 Task: Search one way flight ticket for 2 adults, 2 children, 2 infants in seat in first from Kearney: Kearney Regional Airport (was Kearney Municipal) to Rockford: Chicago Rockford International Airport(was Northwest Chicagoland Regional Airport At Rockford) on 5-1-2023. Choice of flights is American. Number of bags: 1 checked bag. Price is upto 71000. Outbound departure time preference is 11:15.
Action: Mouse moved to (225, 223)
Screenshot: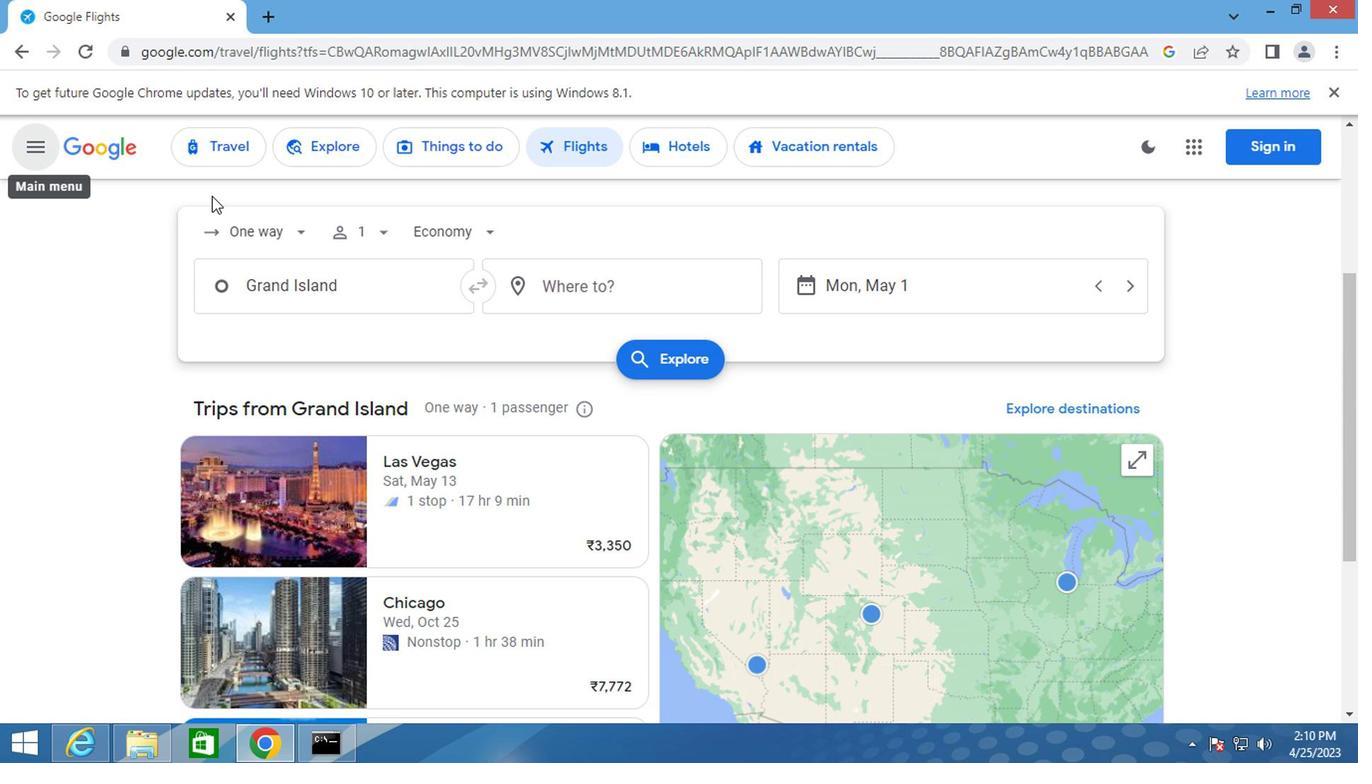 
Action: Mouse pressed left at (225, 223)
Screenshot: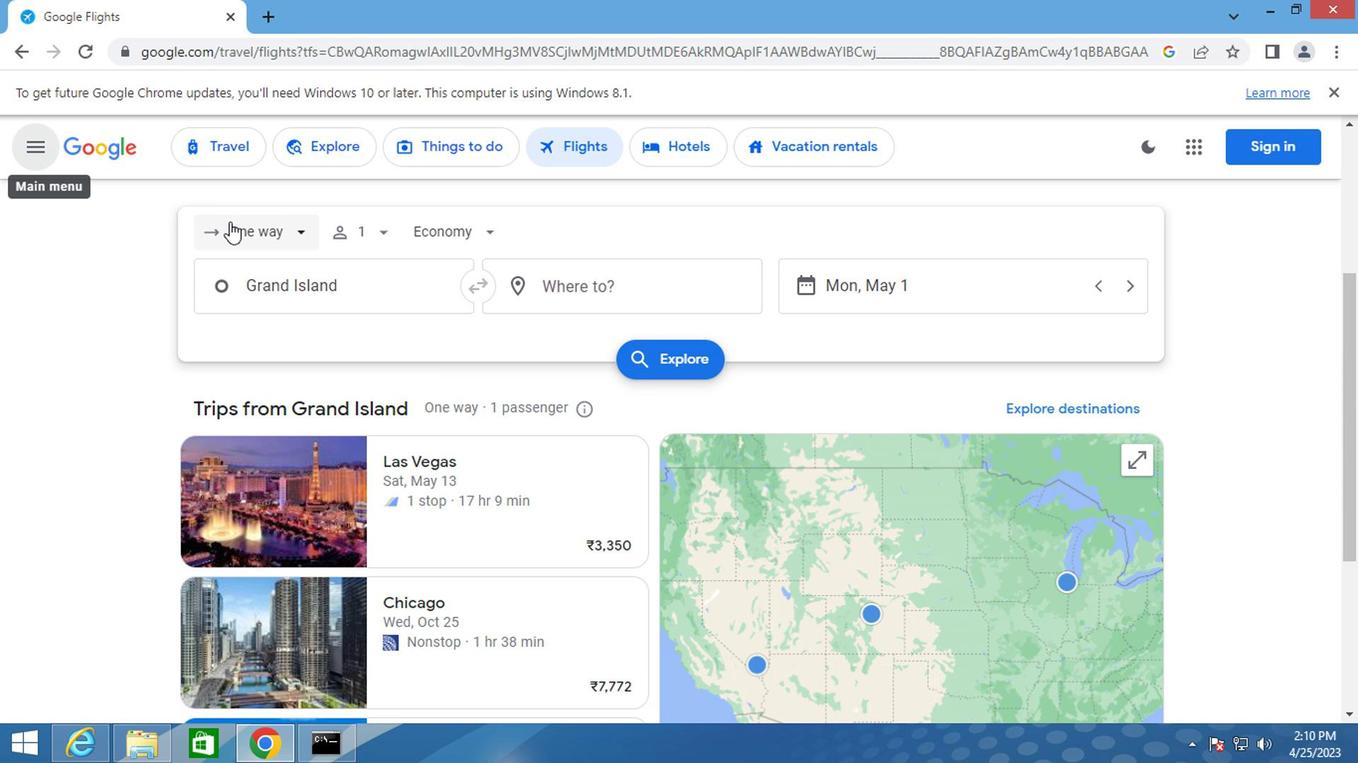 
Action: Mouse moved to (253, 341)
Screenshot: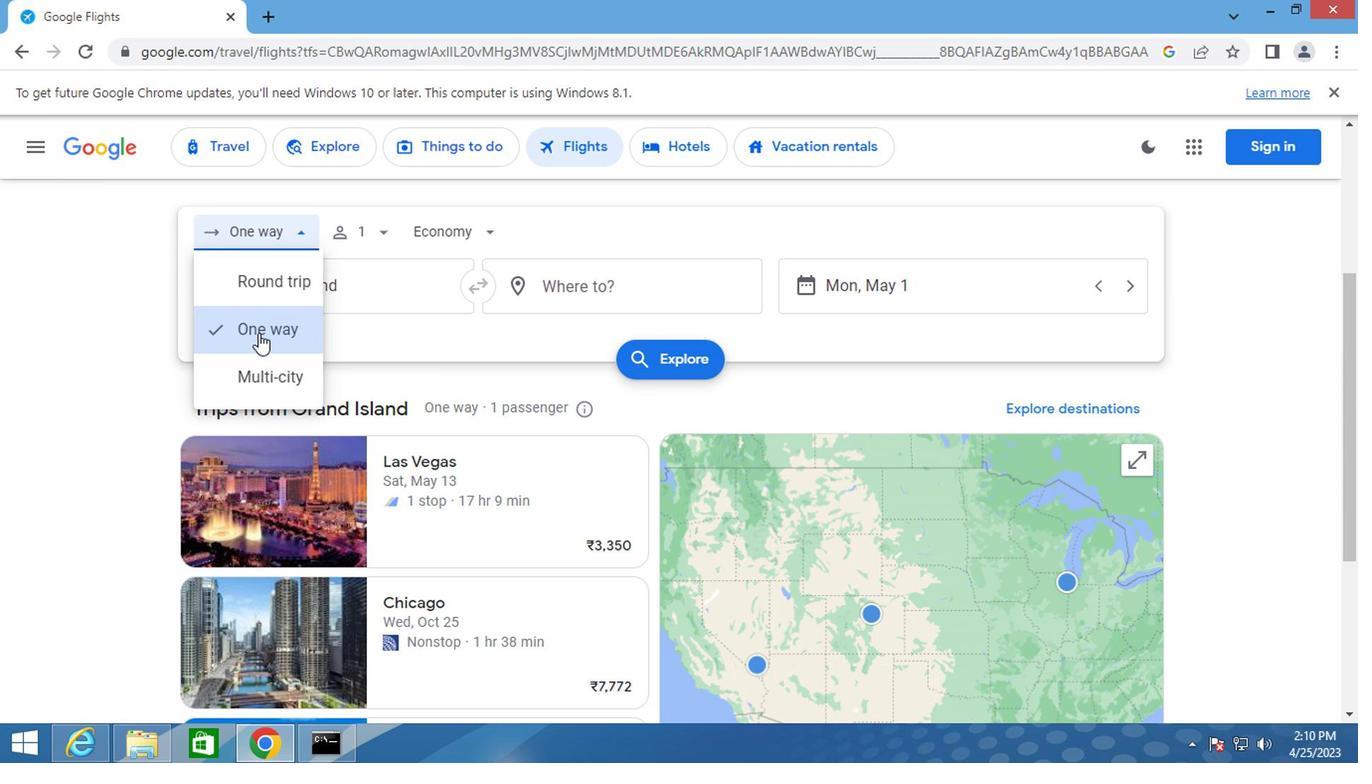 
Action: Mouse pressed left at (253, 341)
Screenshot: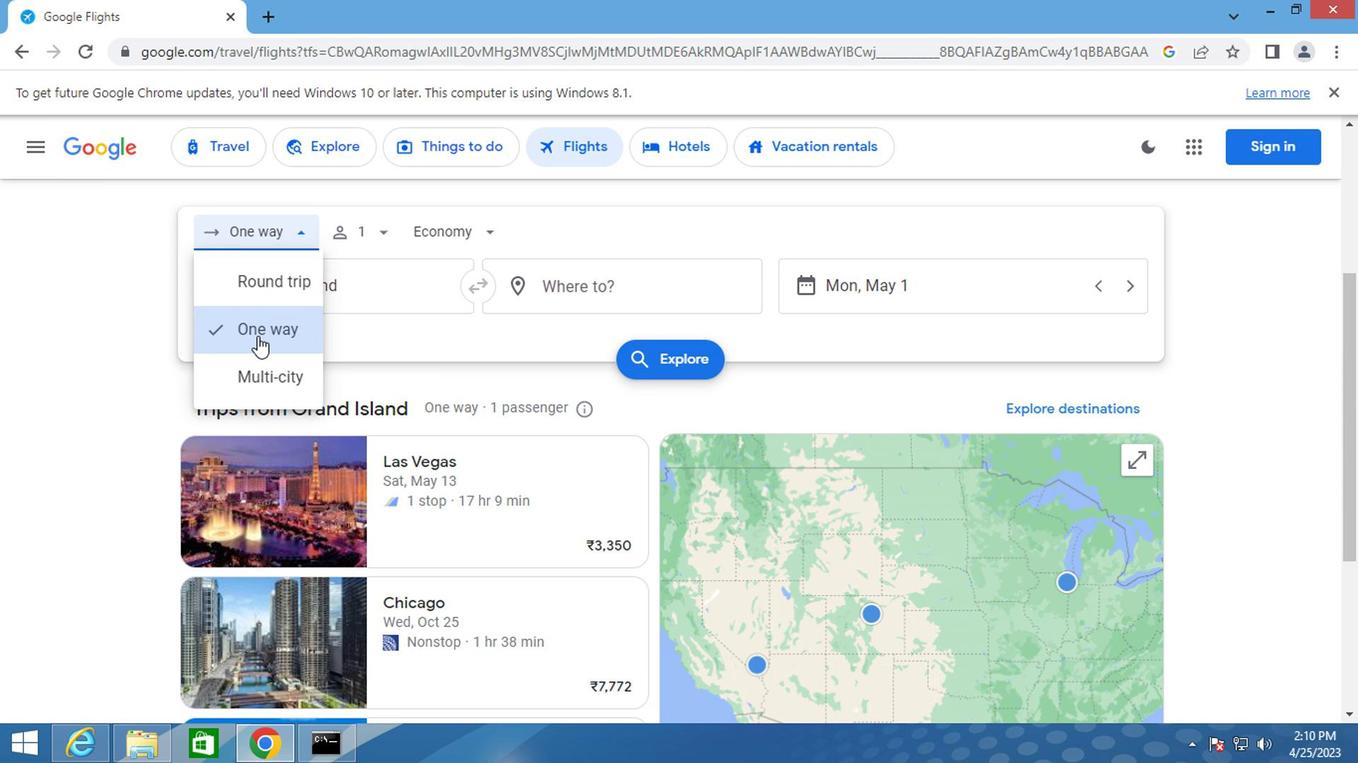 
Action: Mouse moved to (381, 231)
Screenshot: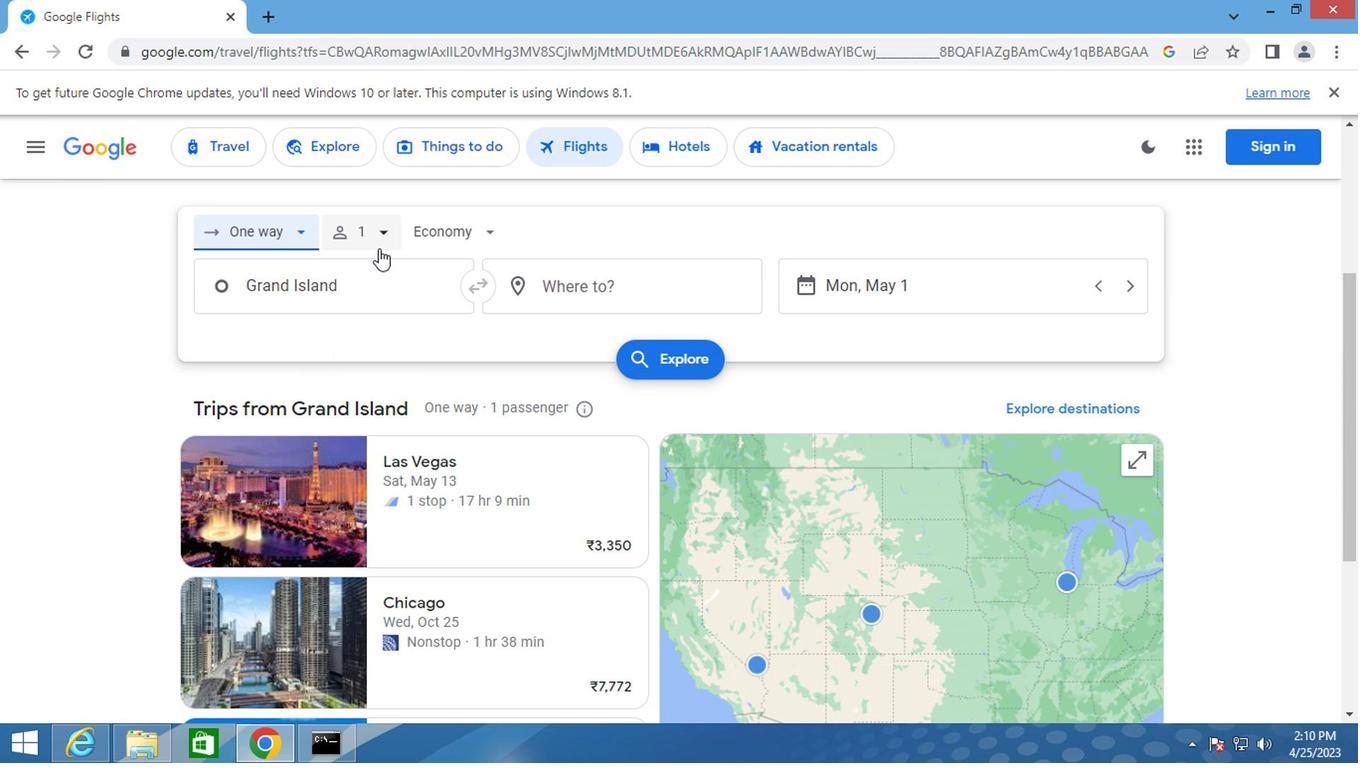 
Action: Mouse pressed left at (381, 231)
Screenshot: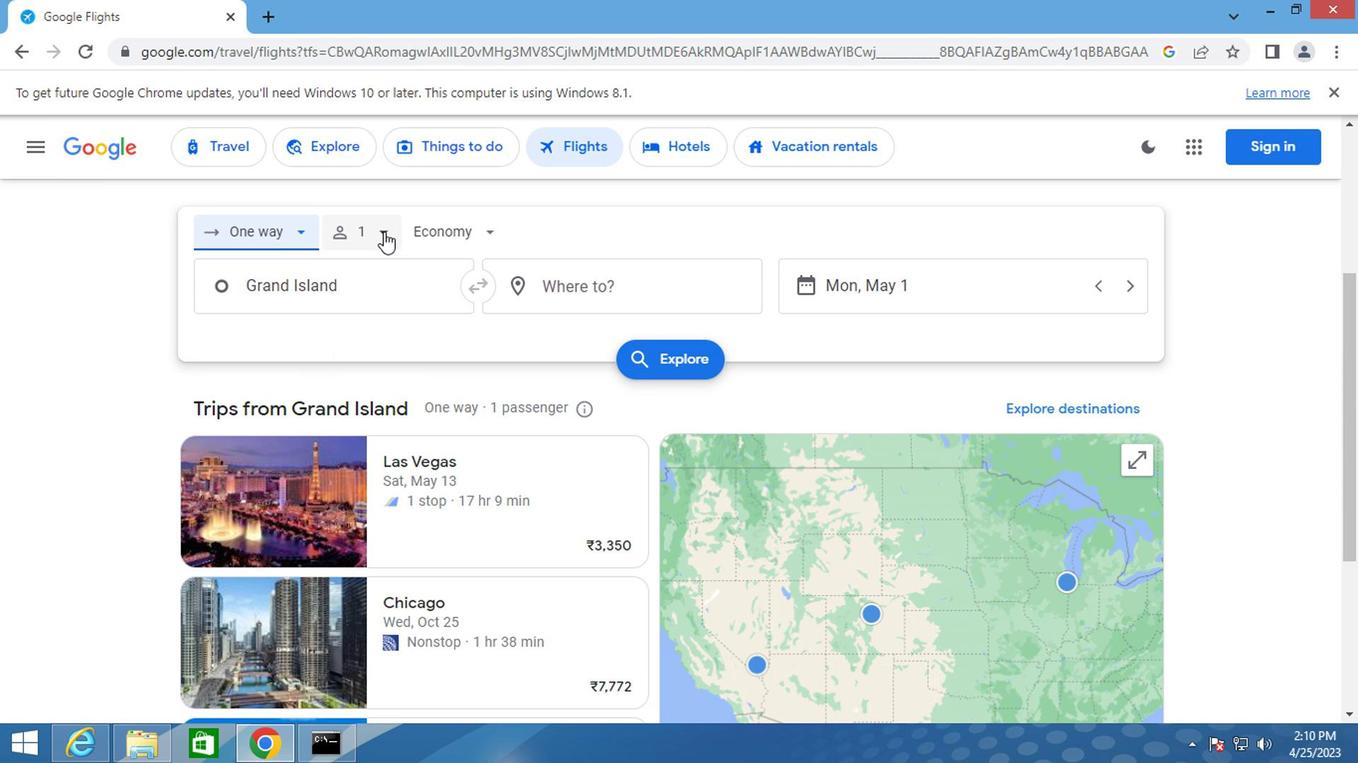 
Action: Mouse moved to (529, 290)
Screenshot: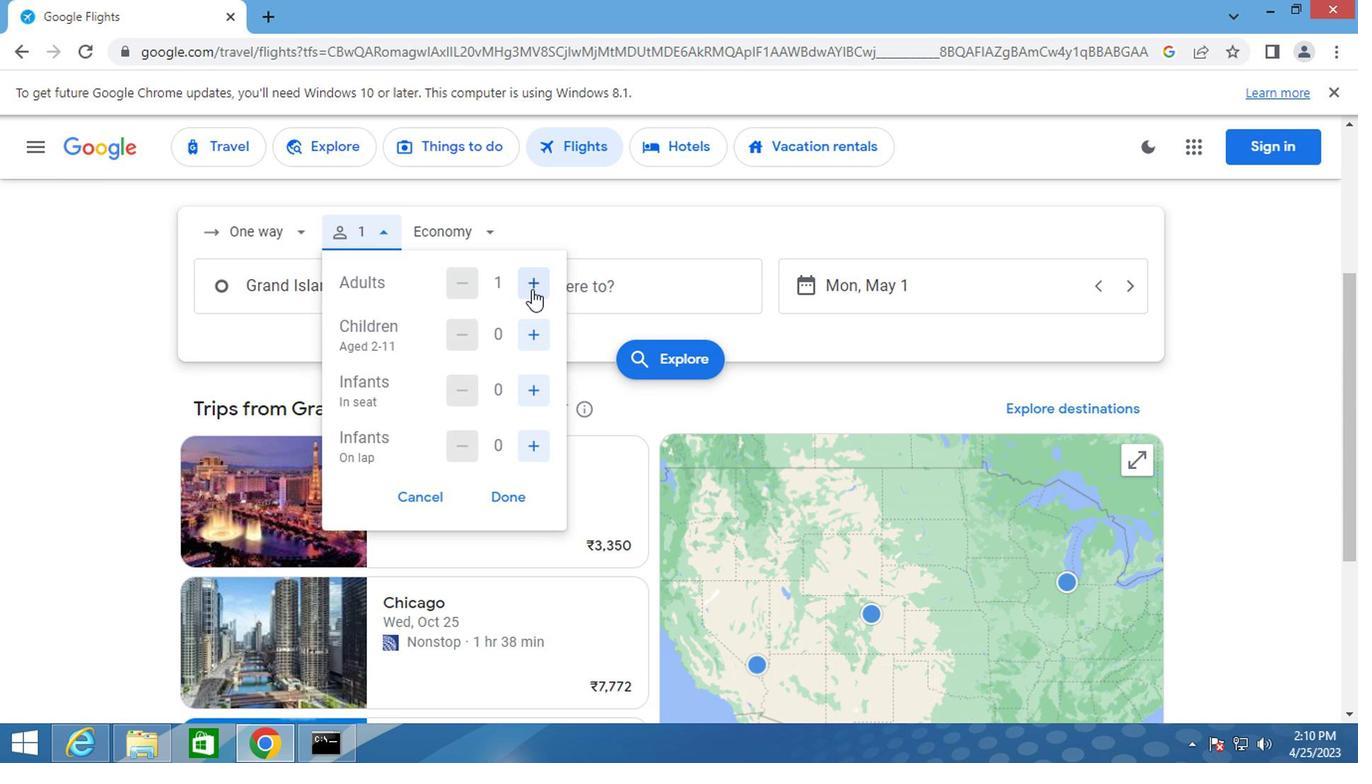 
Action: Mouse pressed left at (529, 290)
Screenshot: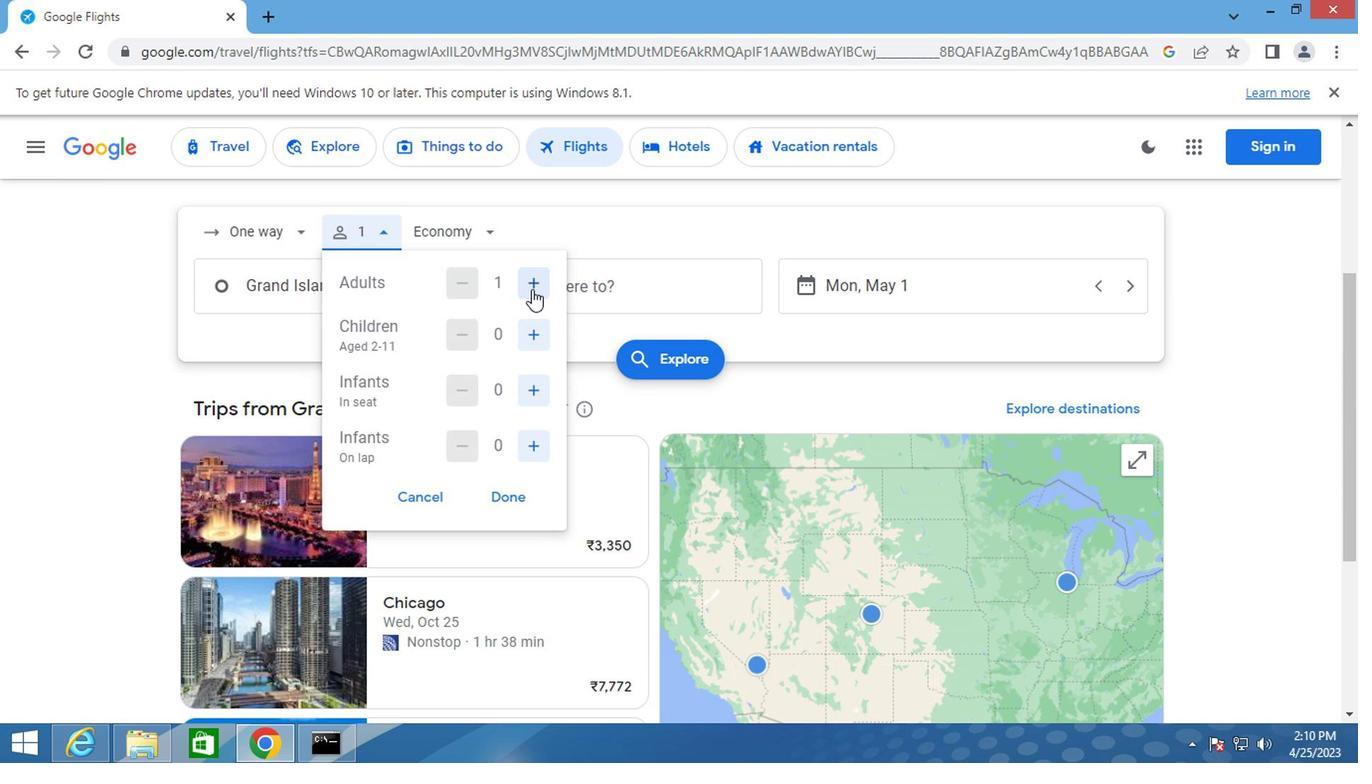 
Action: Mouse moved to (529, 334)
Screenshot: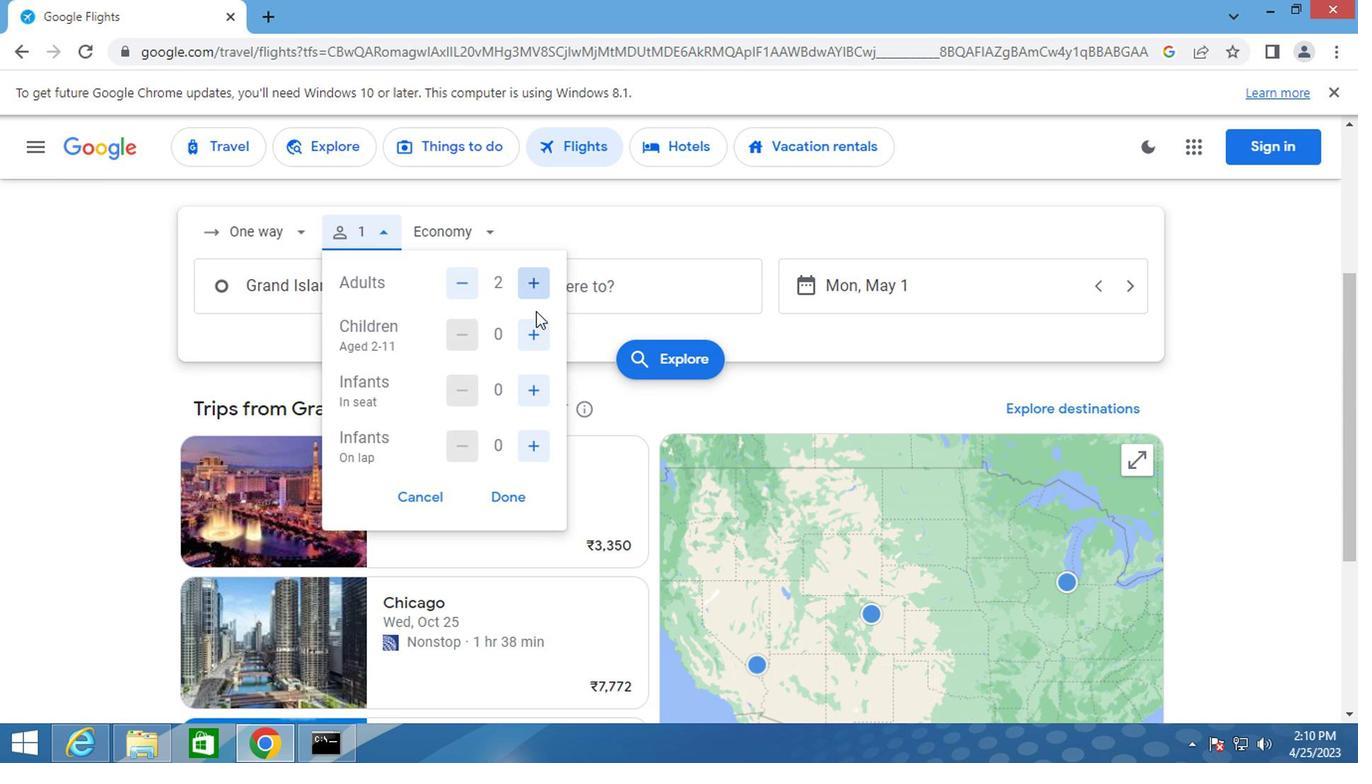 
Action: Mouse pressed left at (529, 334)
Screenshot: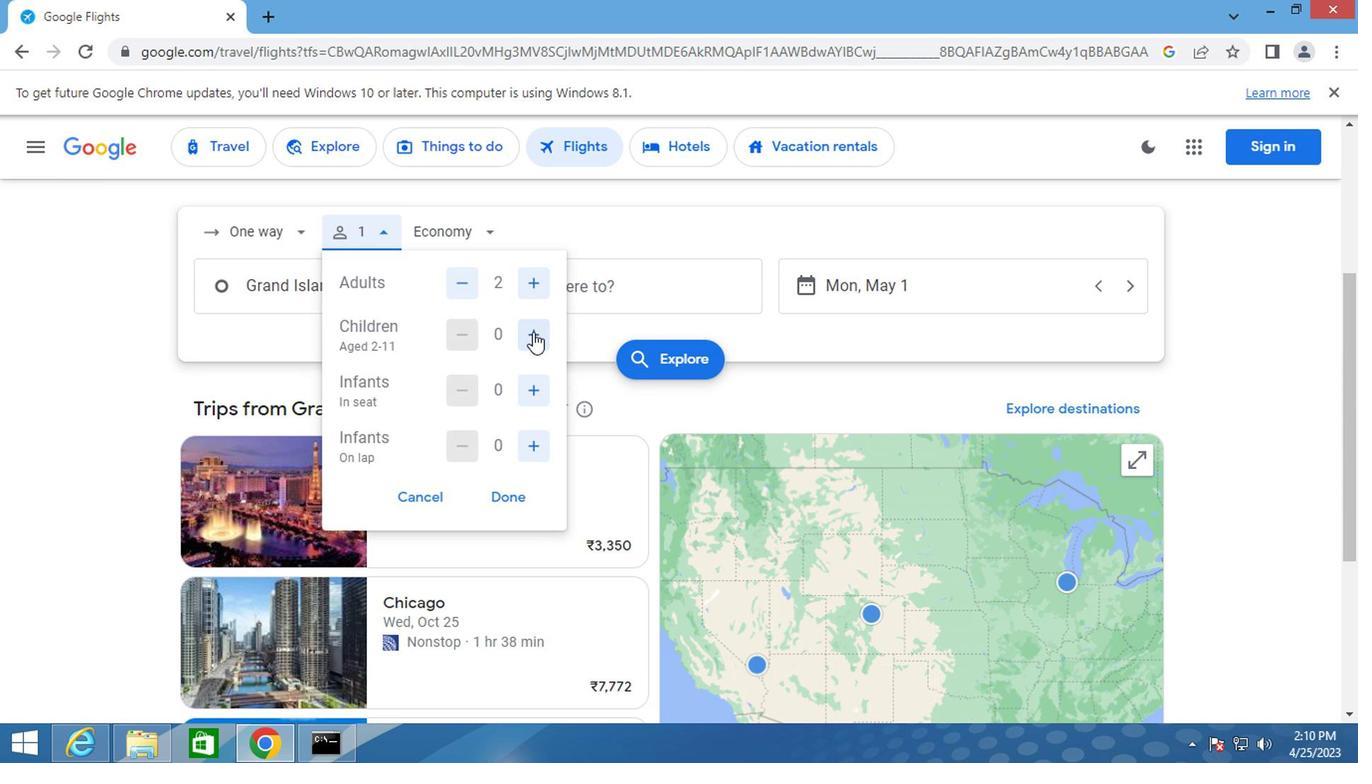 
Action: Mouse pressed left at (529, 334)
Screenshot: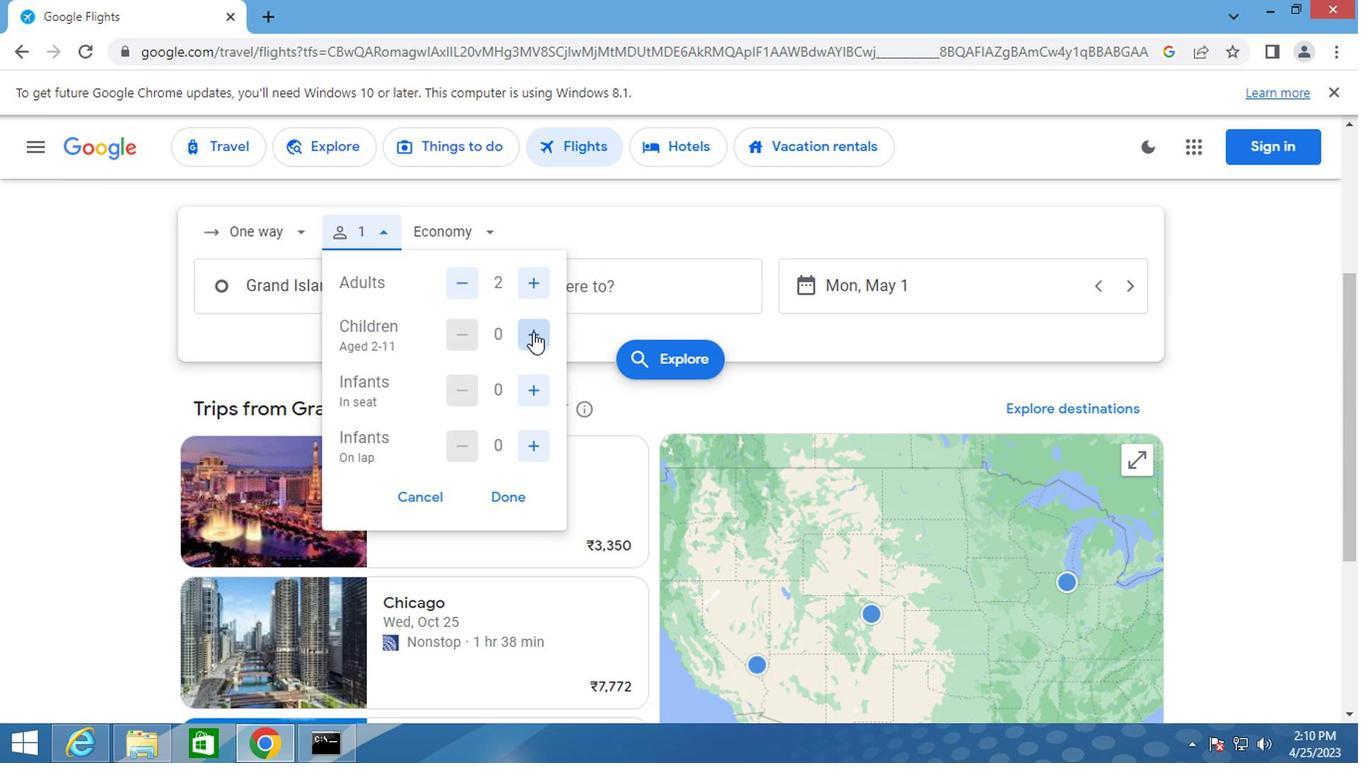 
Action: Mouse moved to (523, 391)
Screenshot: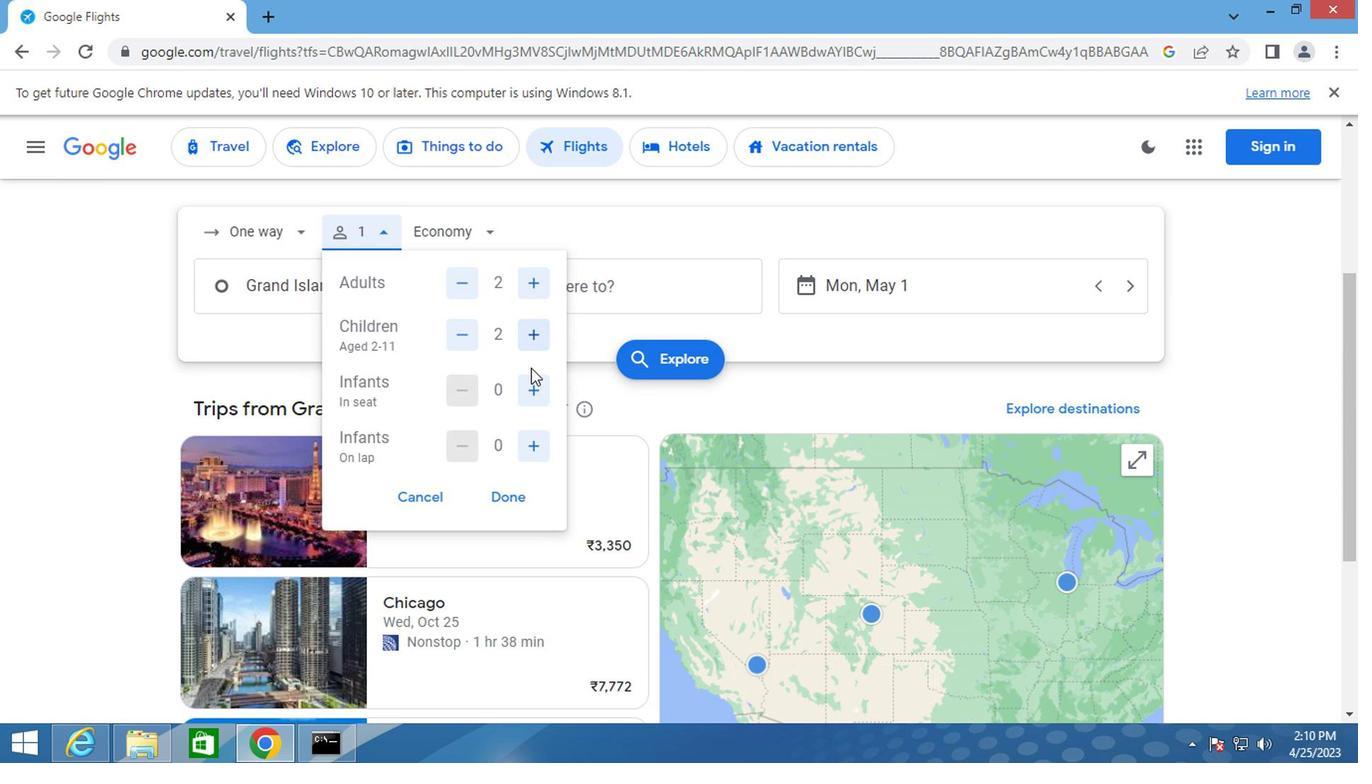 
Action: Mouse pressed left at (523, 391)
Screenshot: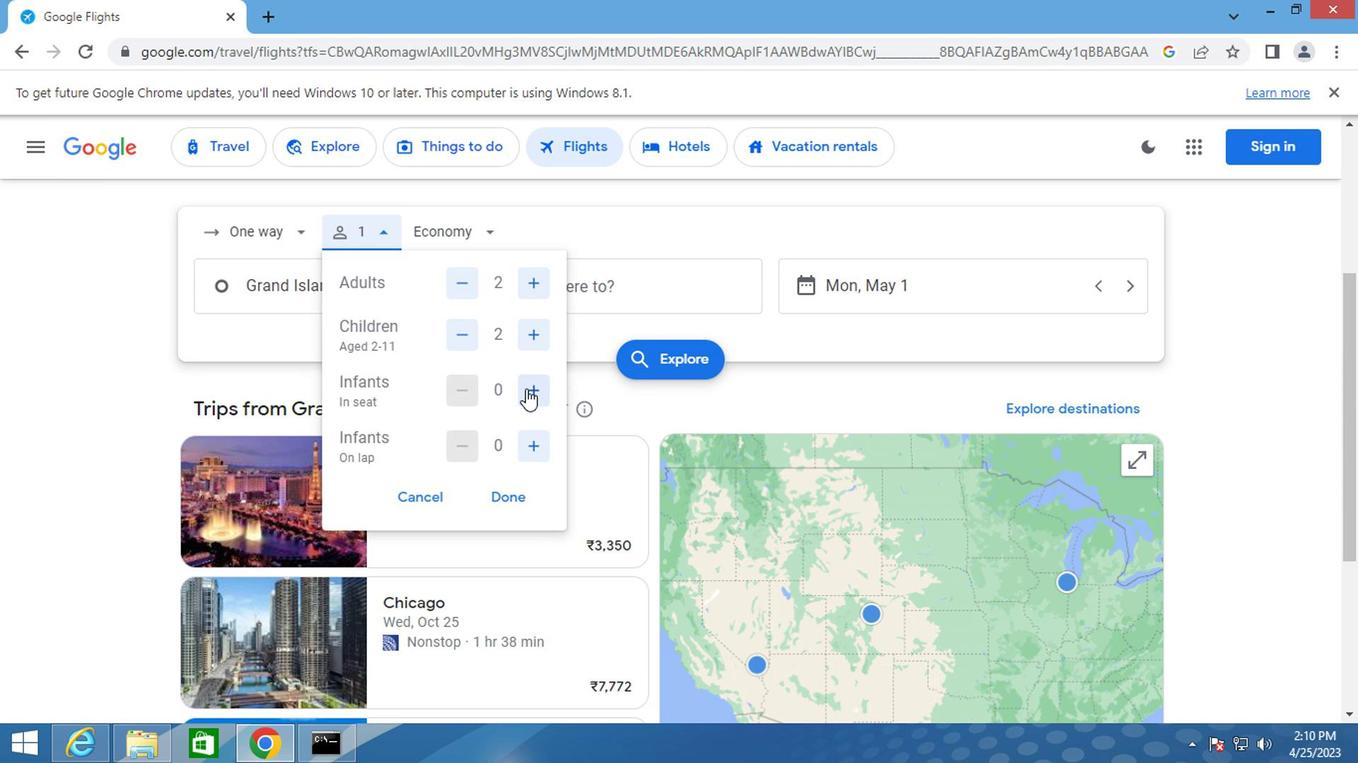 
Action: Mouse pressed left at (523, 391)
Screenshot: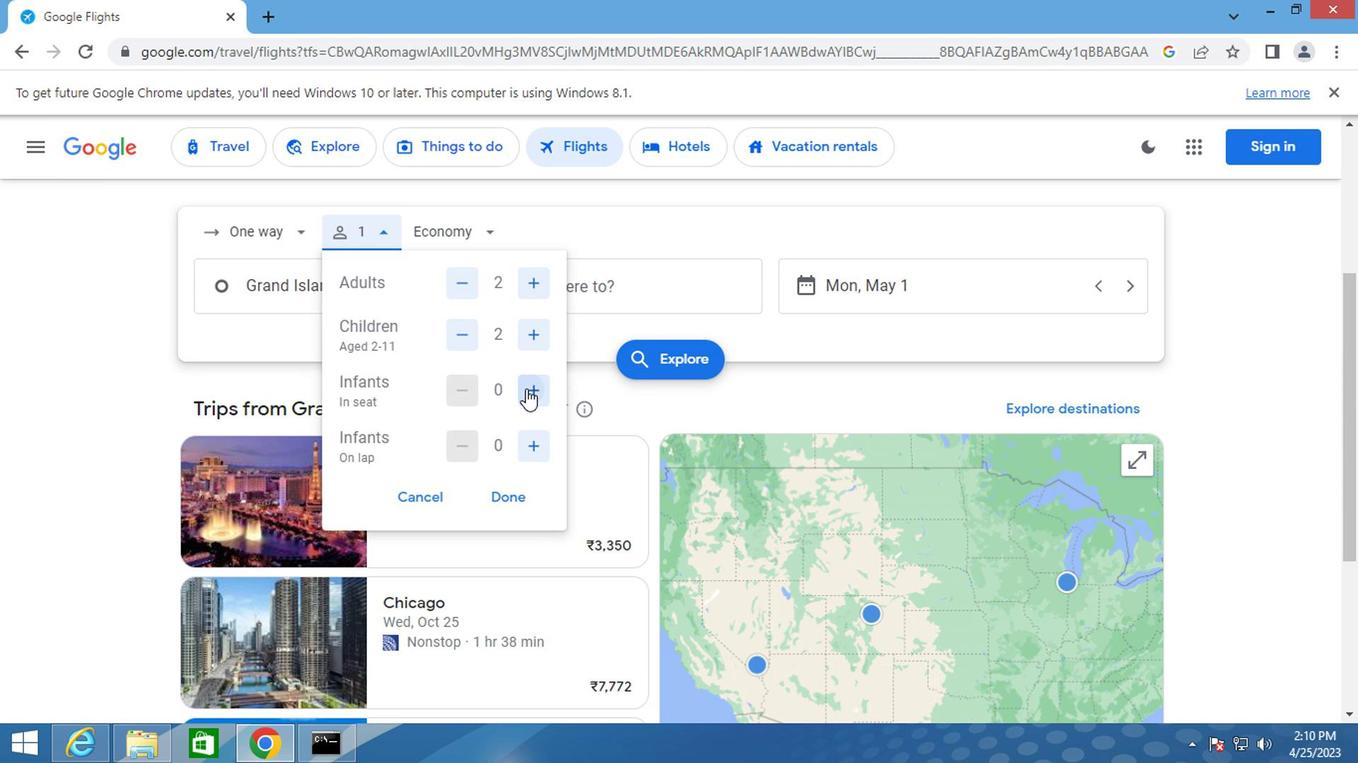 
Action: Mouse moved to (455, 245)
Screenshot: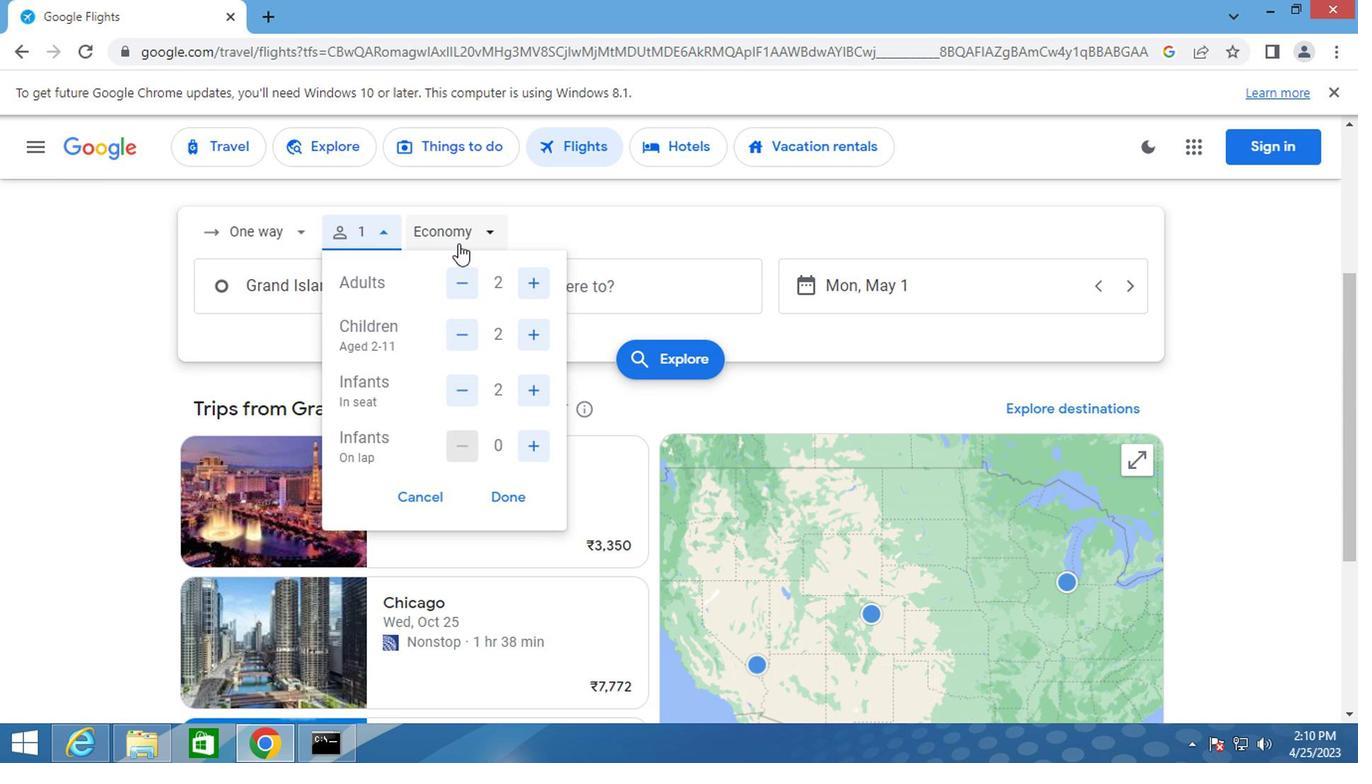 
Action: Mouse pressed left at (455, 245)
Screenshot: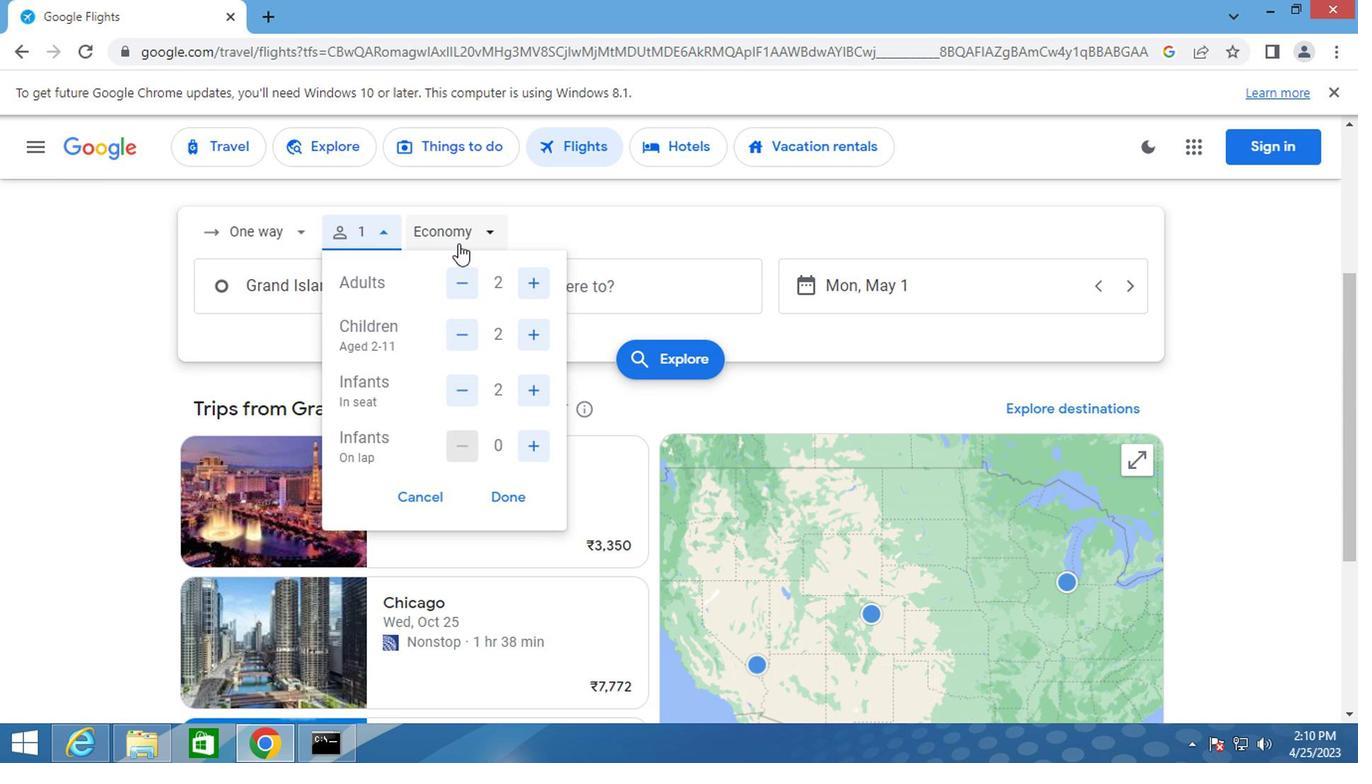 
Action: Mouse moved to (453, 424)
Screenshot: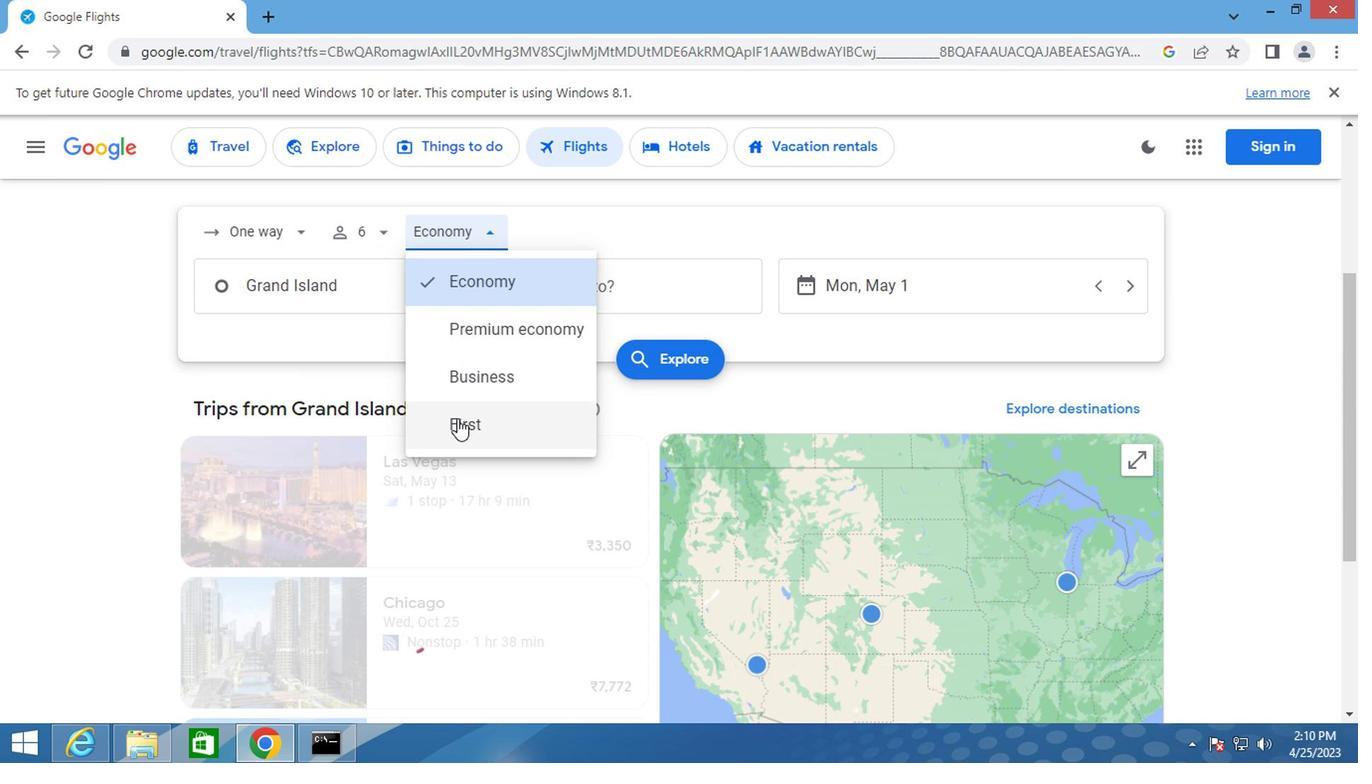 
Action: Mouse pressed left at (453, 424)
Screenshot: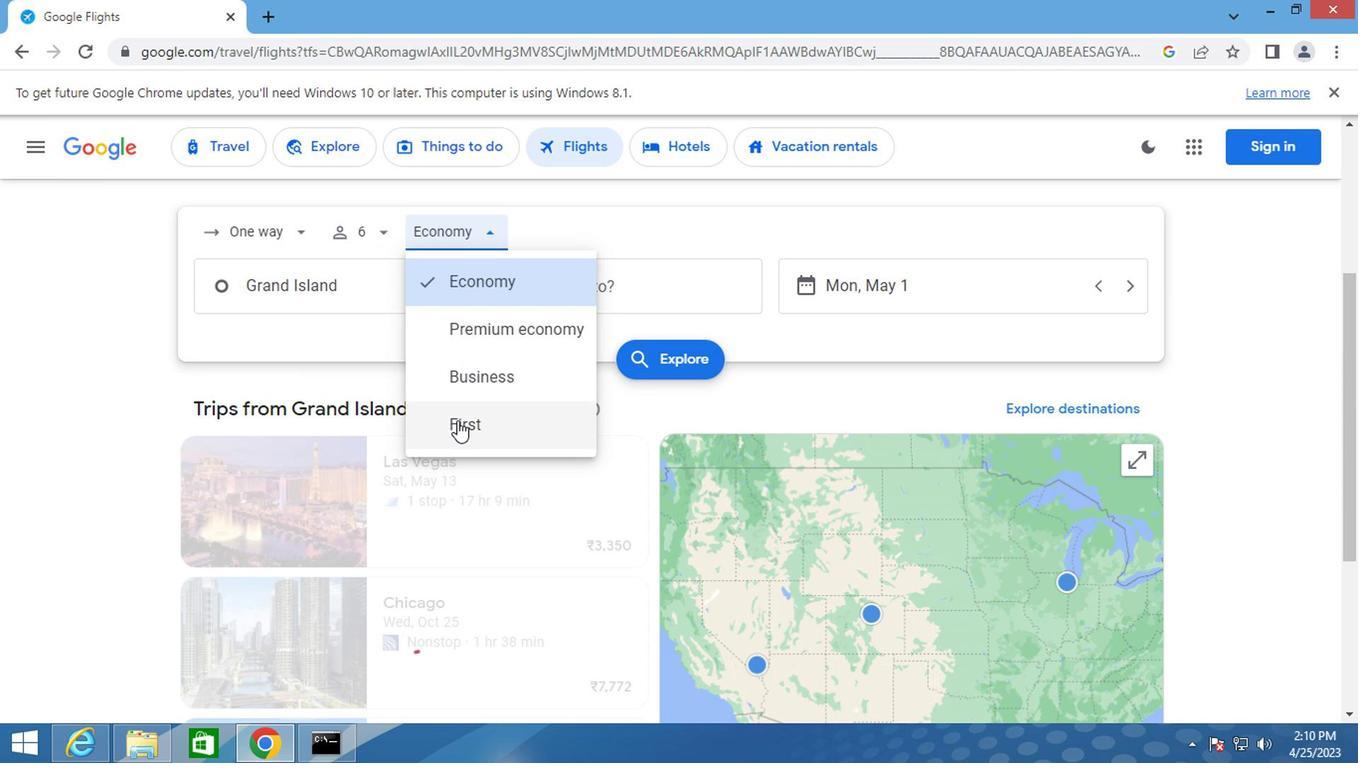
Action: Mouse moved to (322, 288)
Screenshot: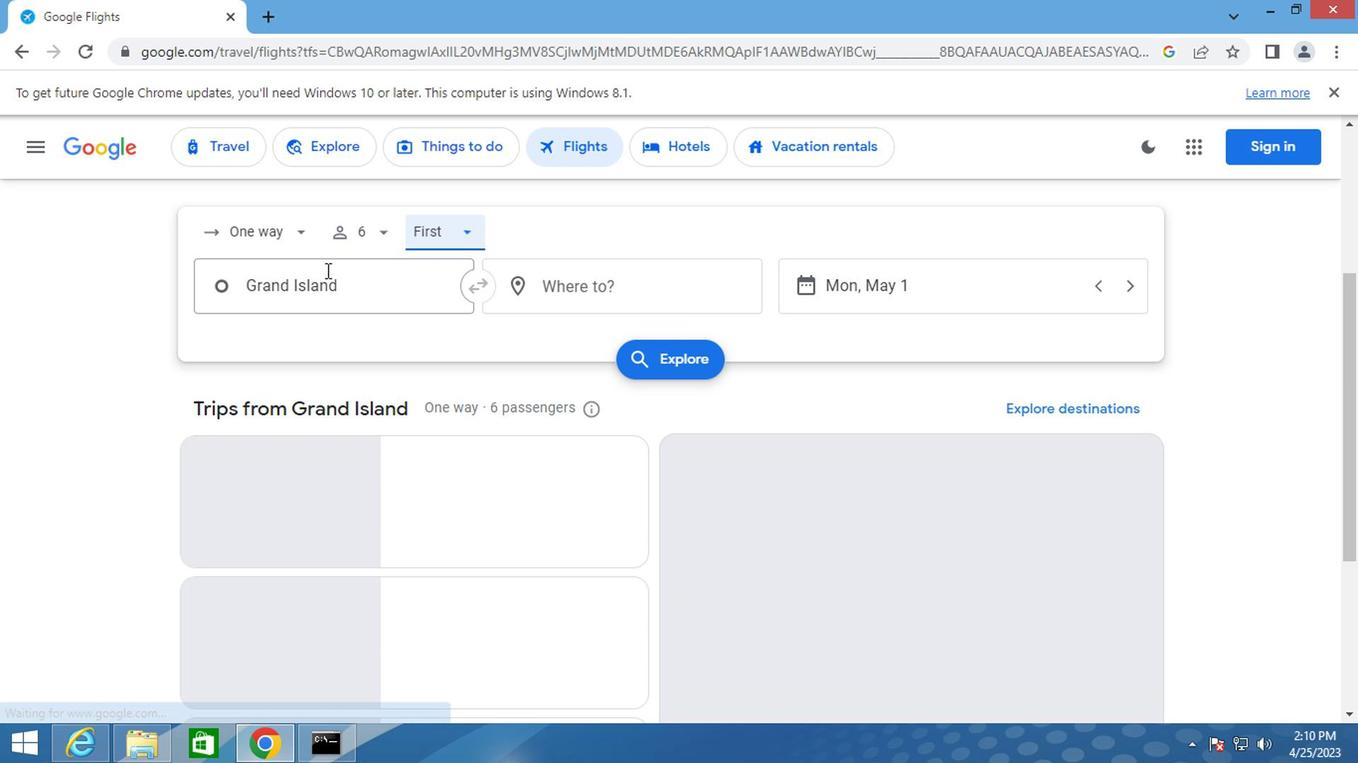 
Action: Mouse pressed left at (322, 288)
Screenshot: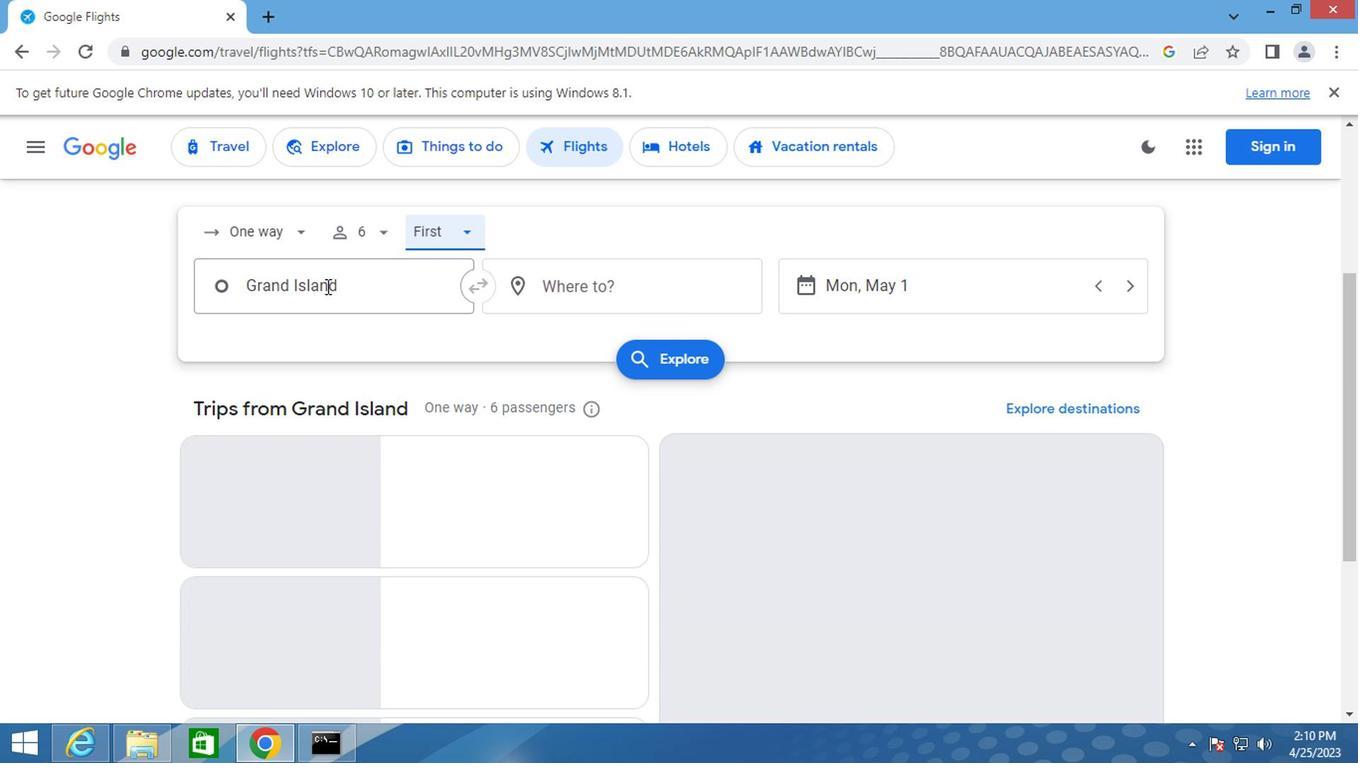 
Action: Key pressed kearney
Screenshot: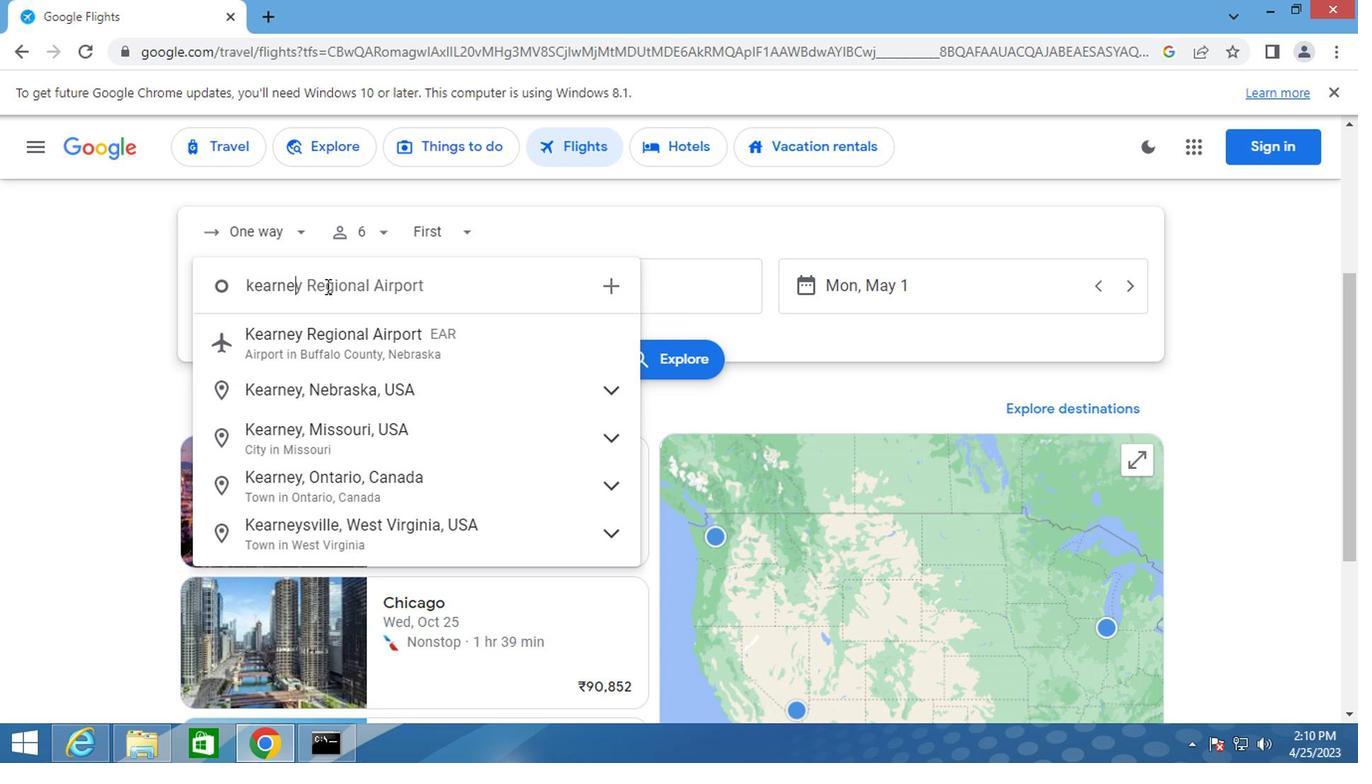 
Action: Mouse moved to (328, 355)
Screenshot: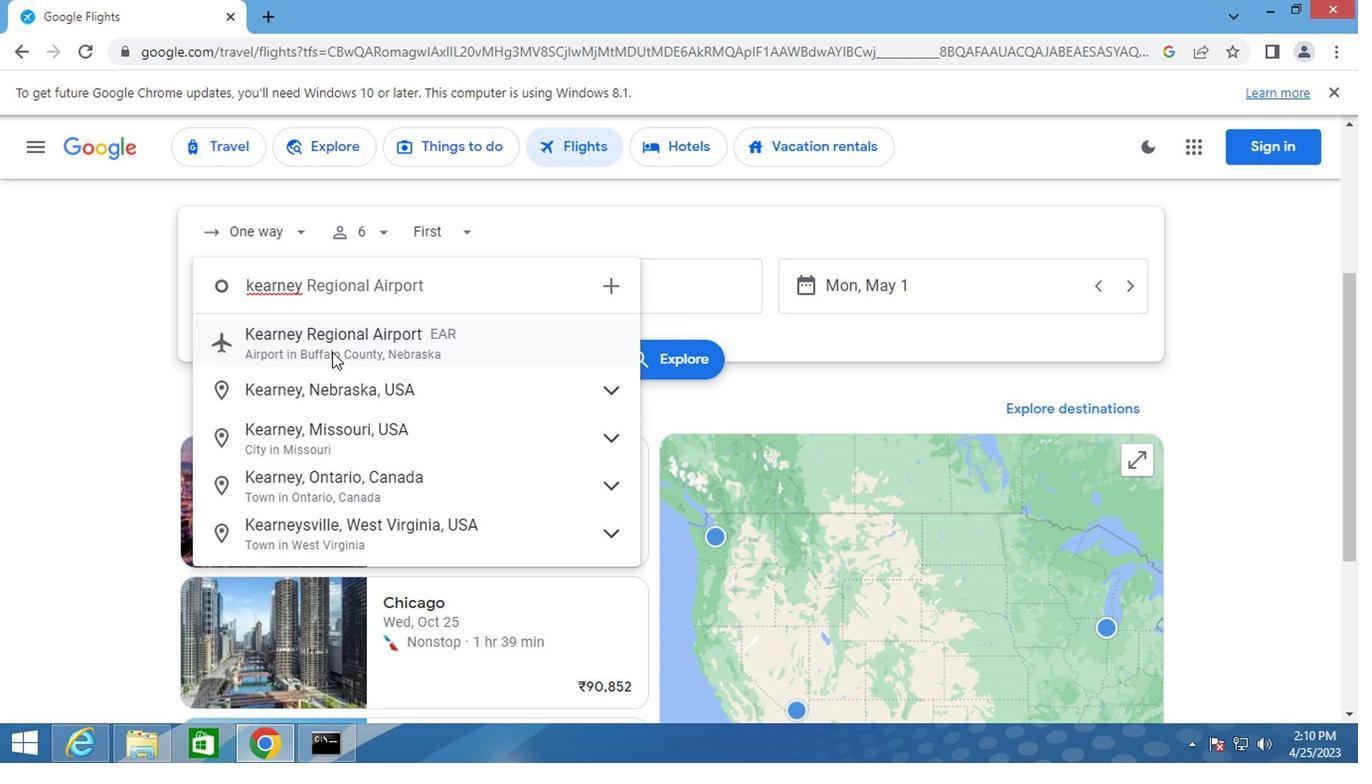 
Action: Mouse pressed left at (328, 355)
Screenshot: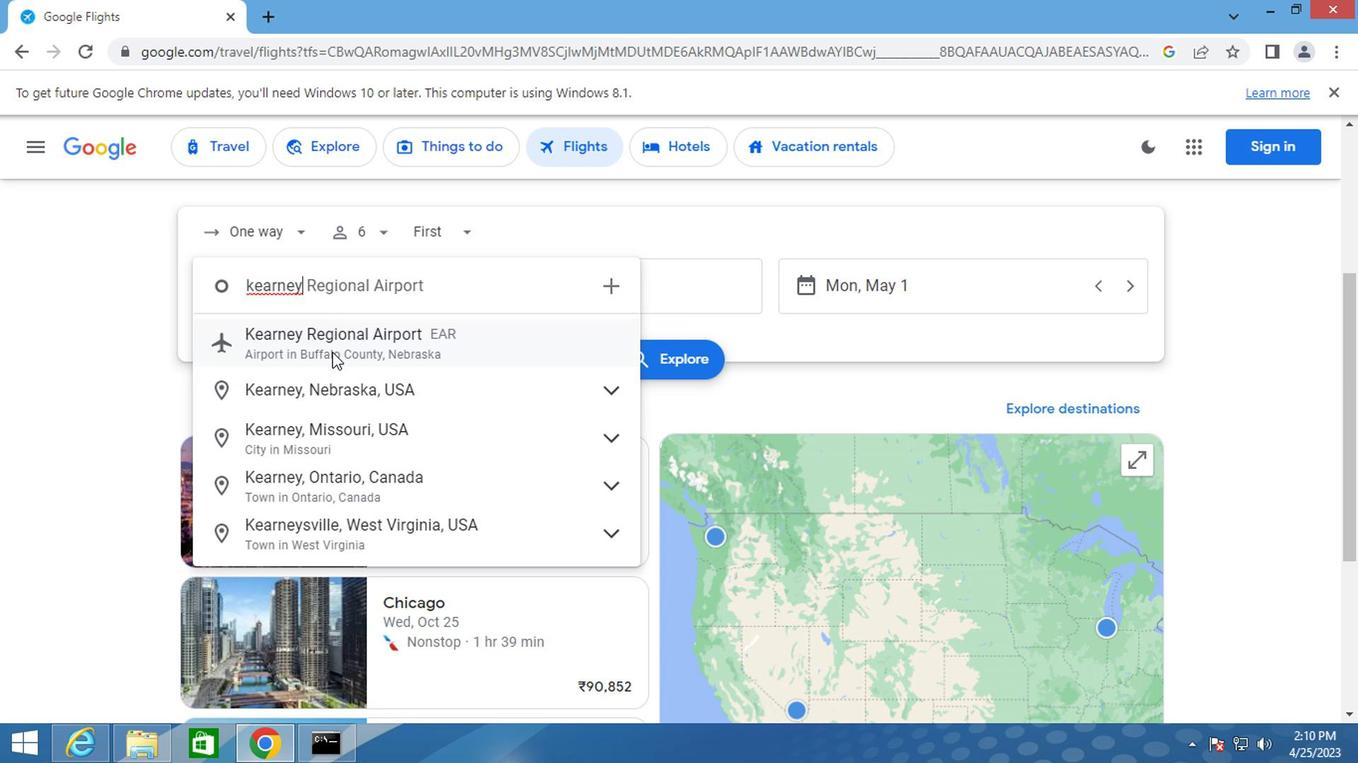 
Action: Mouse moved to (550, 284)
Screenshot: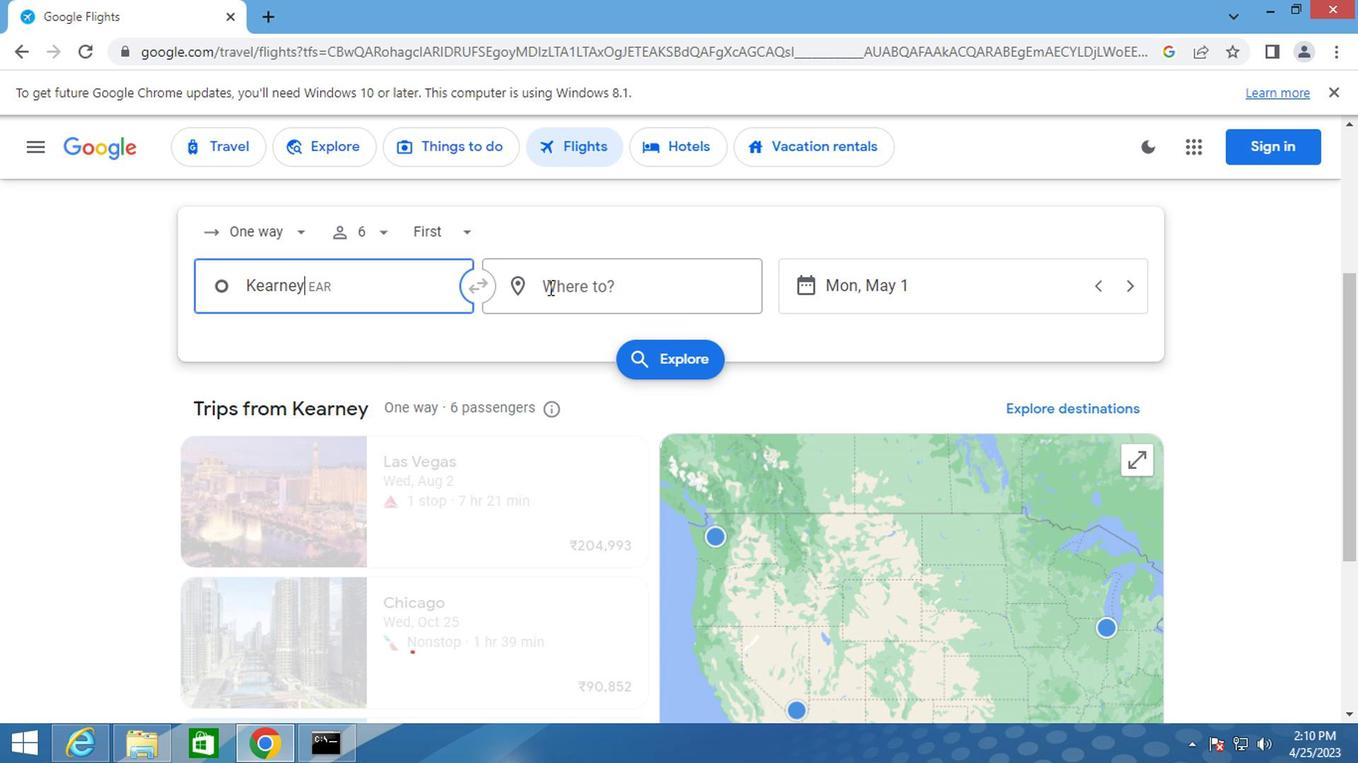 
Action: Mouse pressed left at (550, 284)
Screenshot: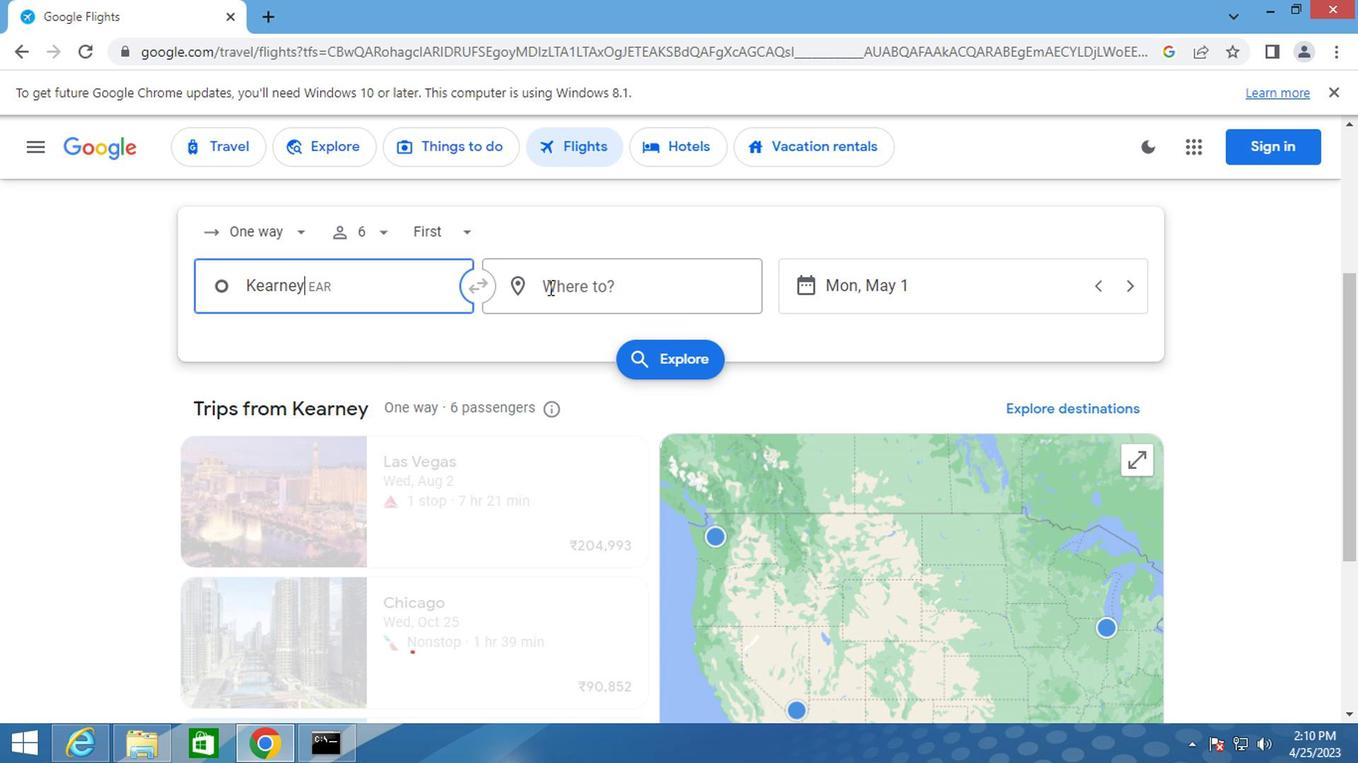 
Action: Mouse moved to (551, 284)
Screenshot: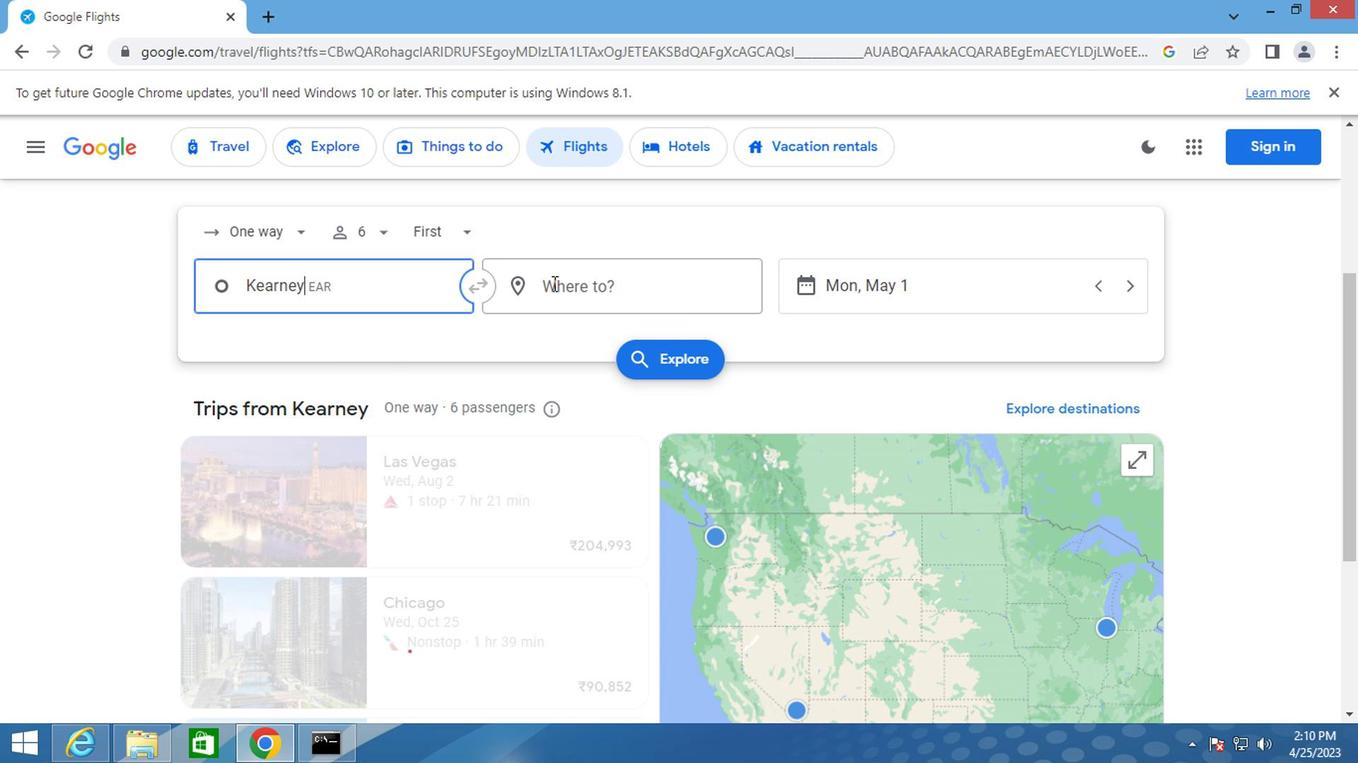
Action: Key pressed rockford
Screenshot: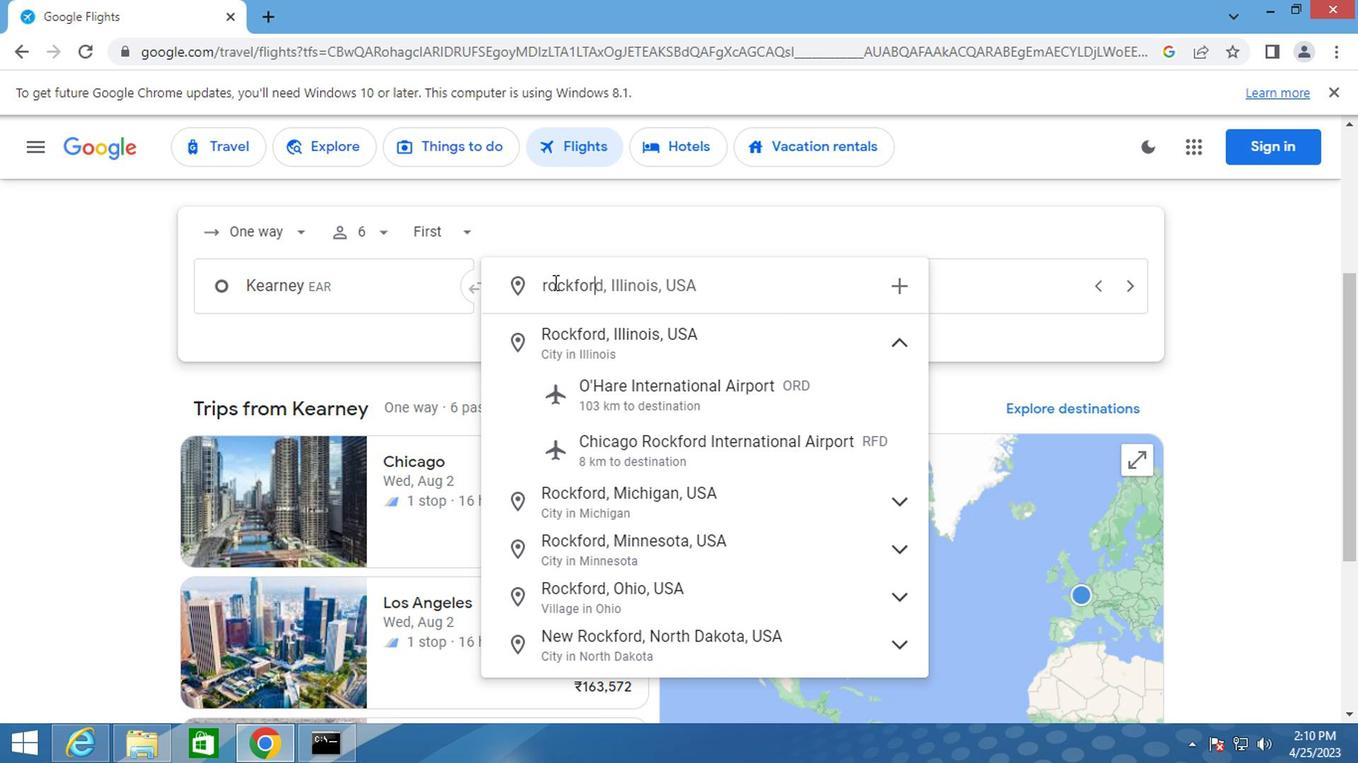 
Action: Mouse moved to (589, 439)
Screenshot: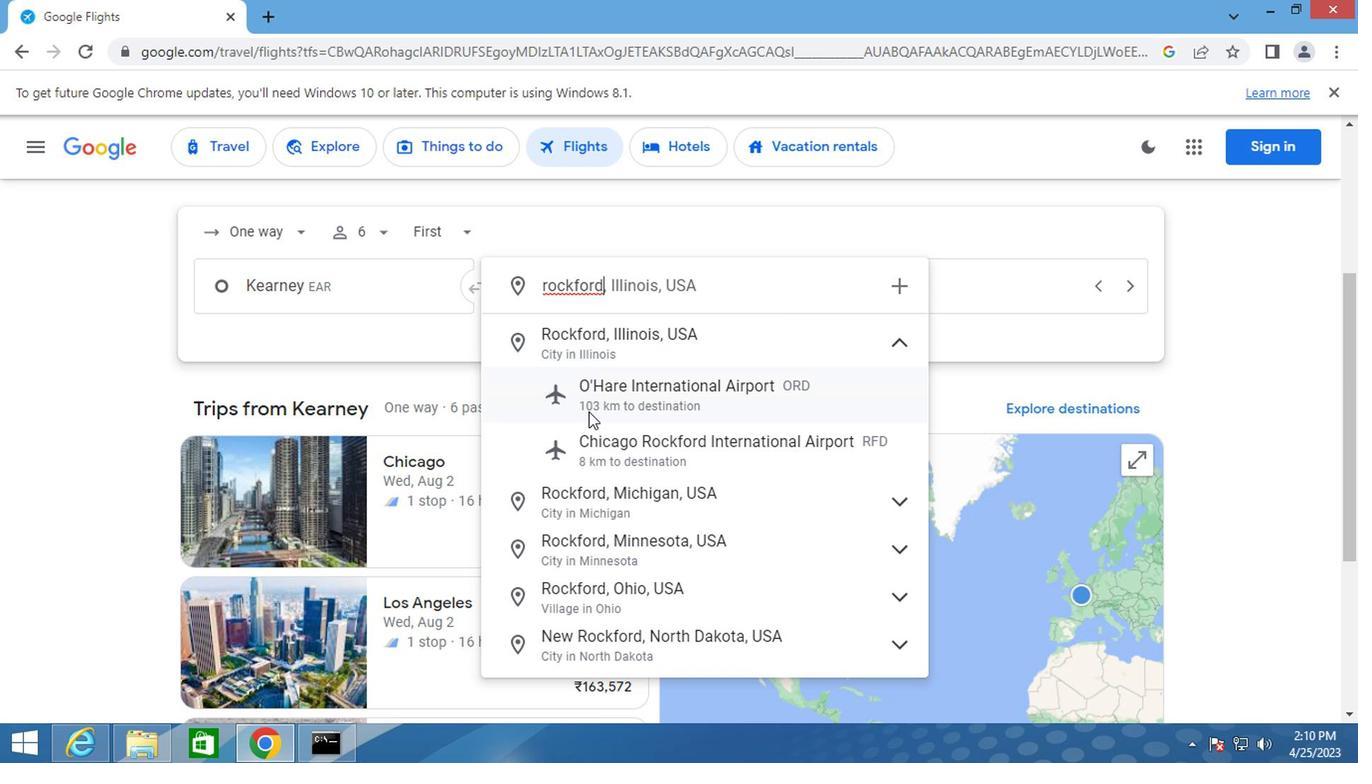 
Action: Mouse pressed left at (589, 439)
Screenshot: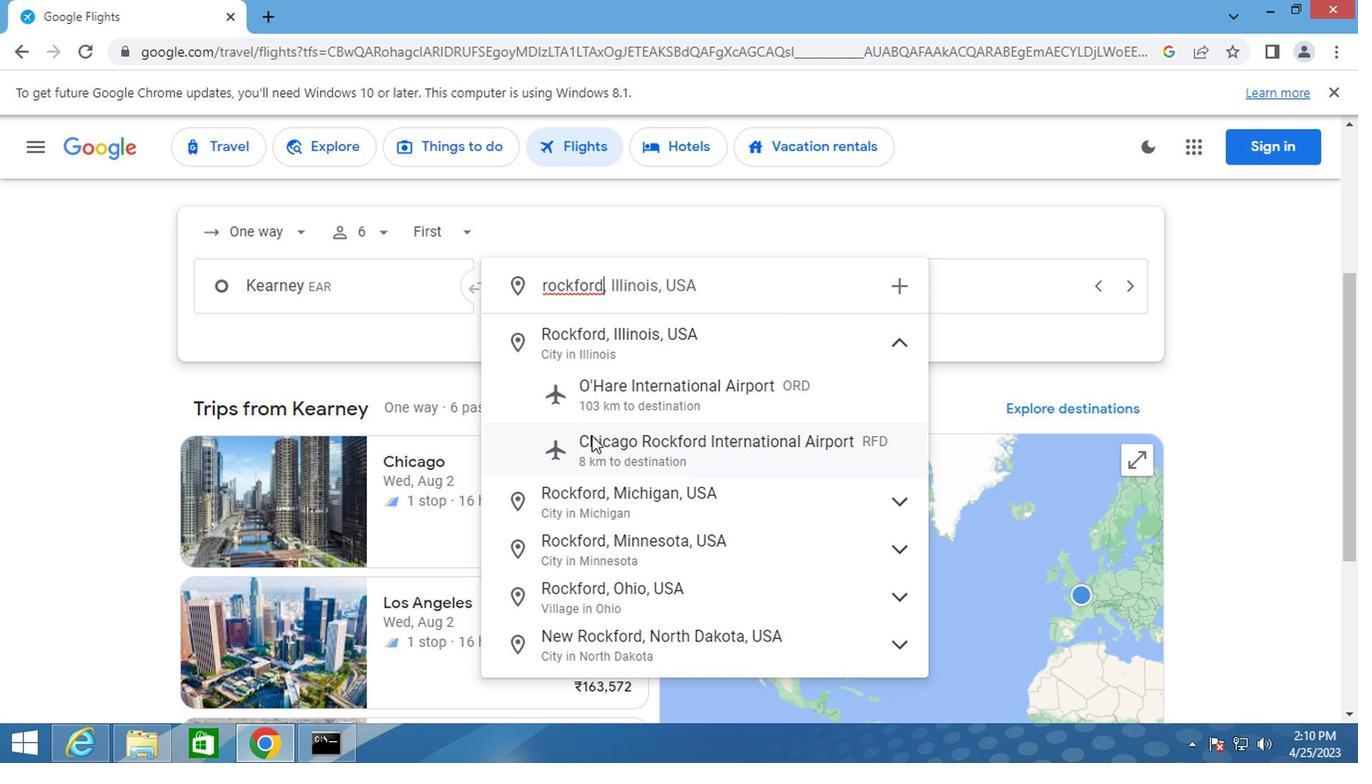 
Action: Mouse moved to (811, 287)
Screenshot: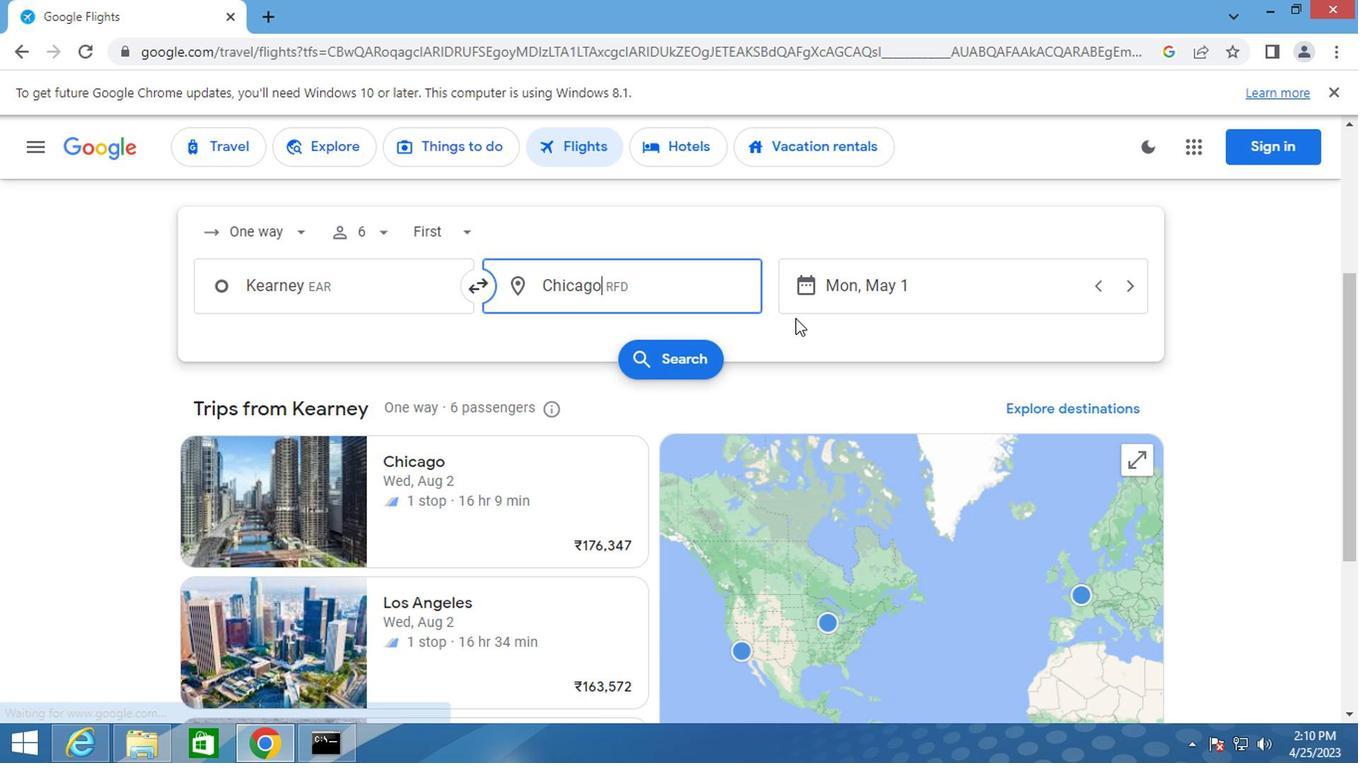 
Action: Mouse pressed left at (811, 287)
Screenshot: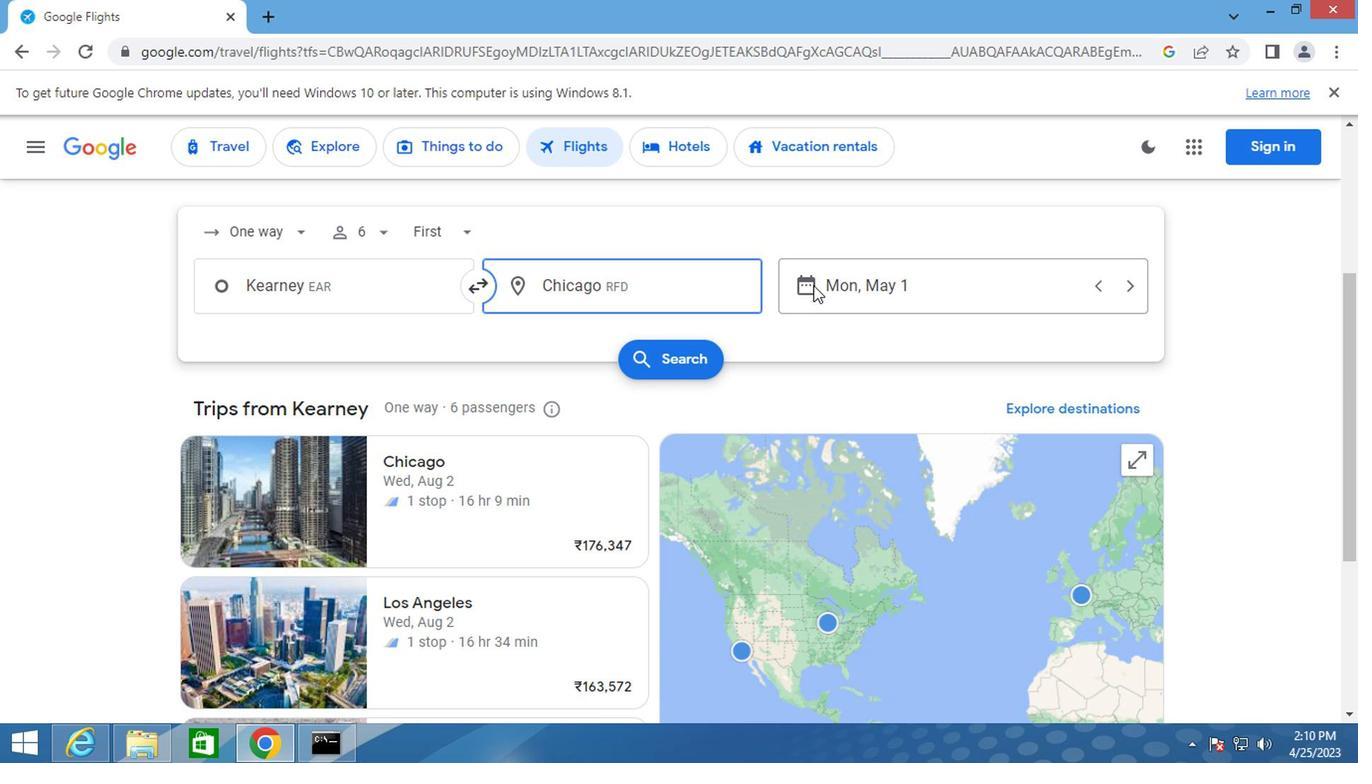 
Action: Mouse moved to (865, 377)
Screenshot: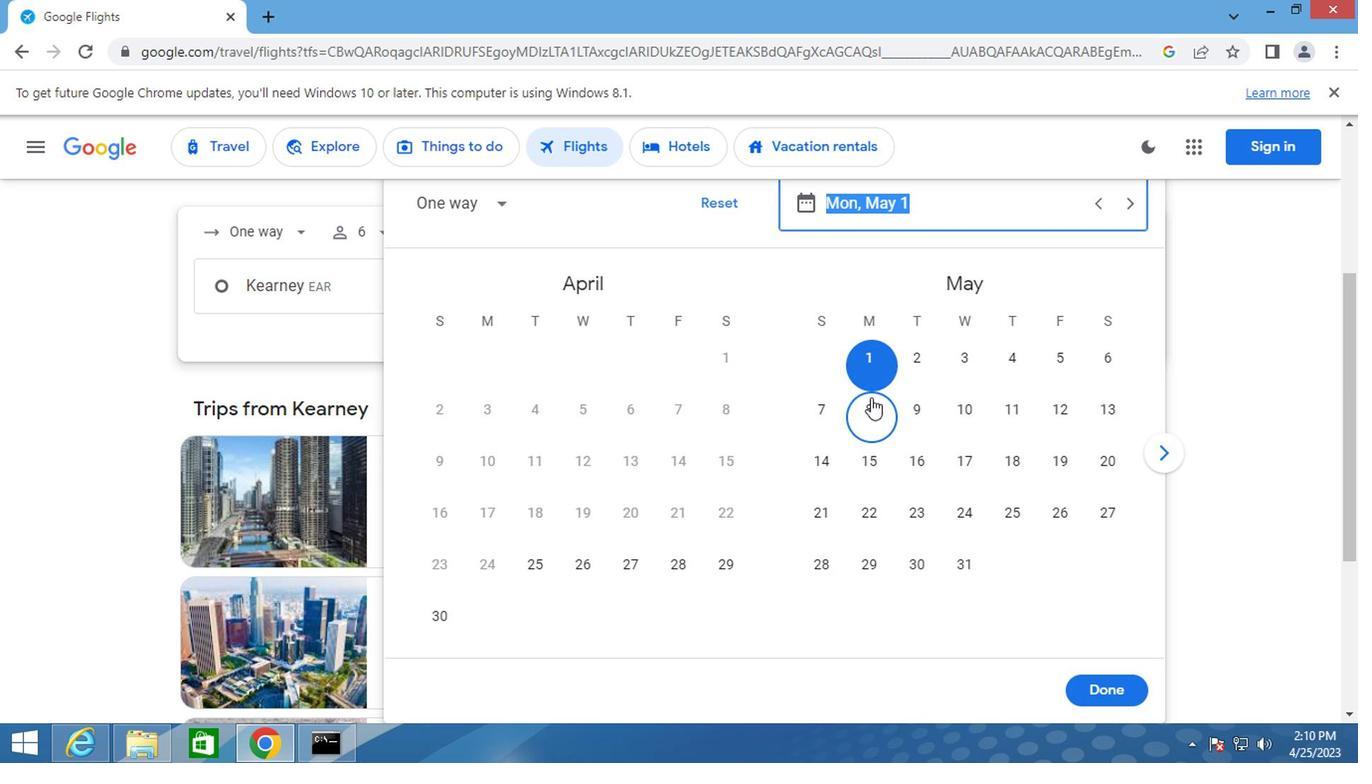 
Action: Mouse pressed left at (865, 377)
Screenshot: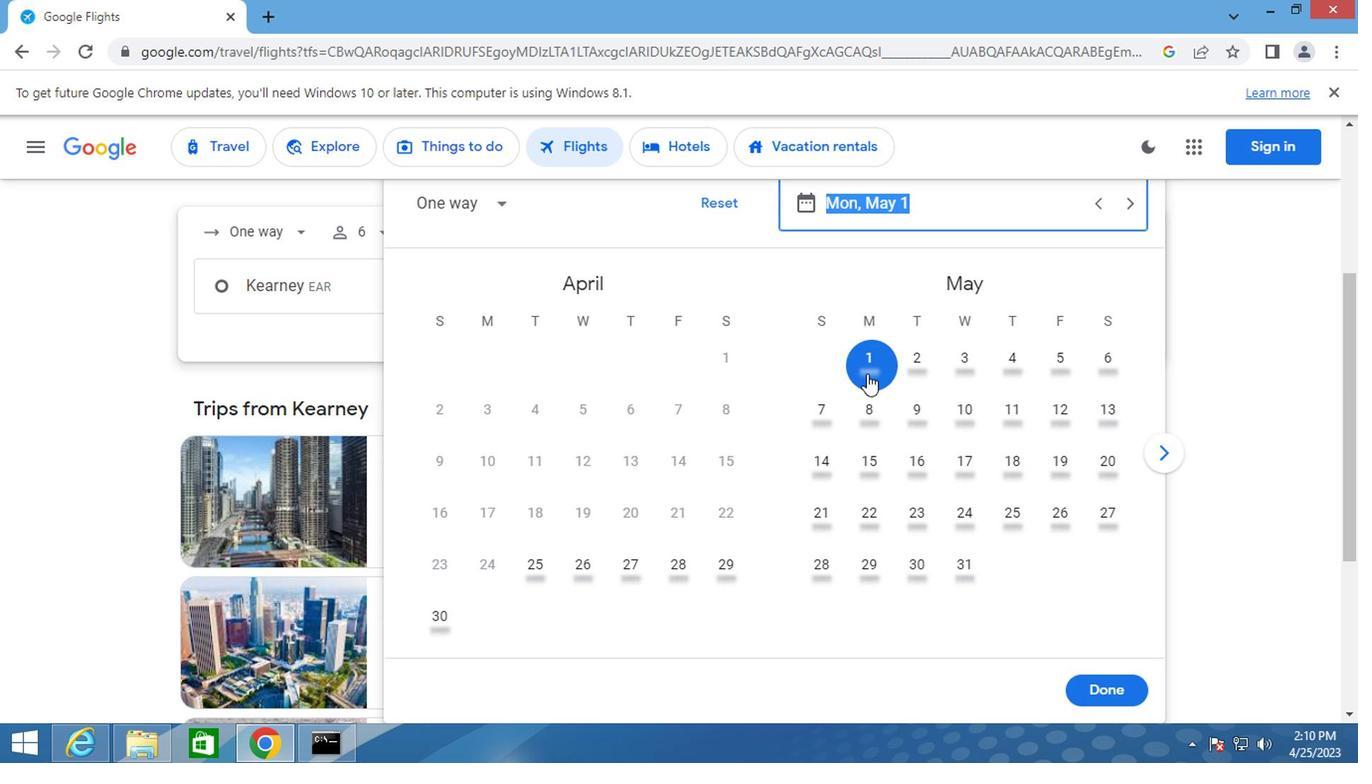 
Action: Mouse moved to (1082, 693)
Screenshot: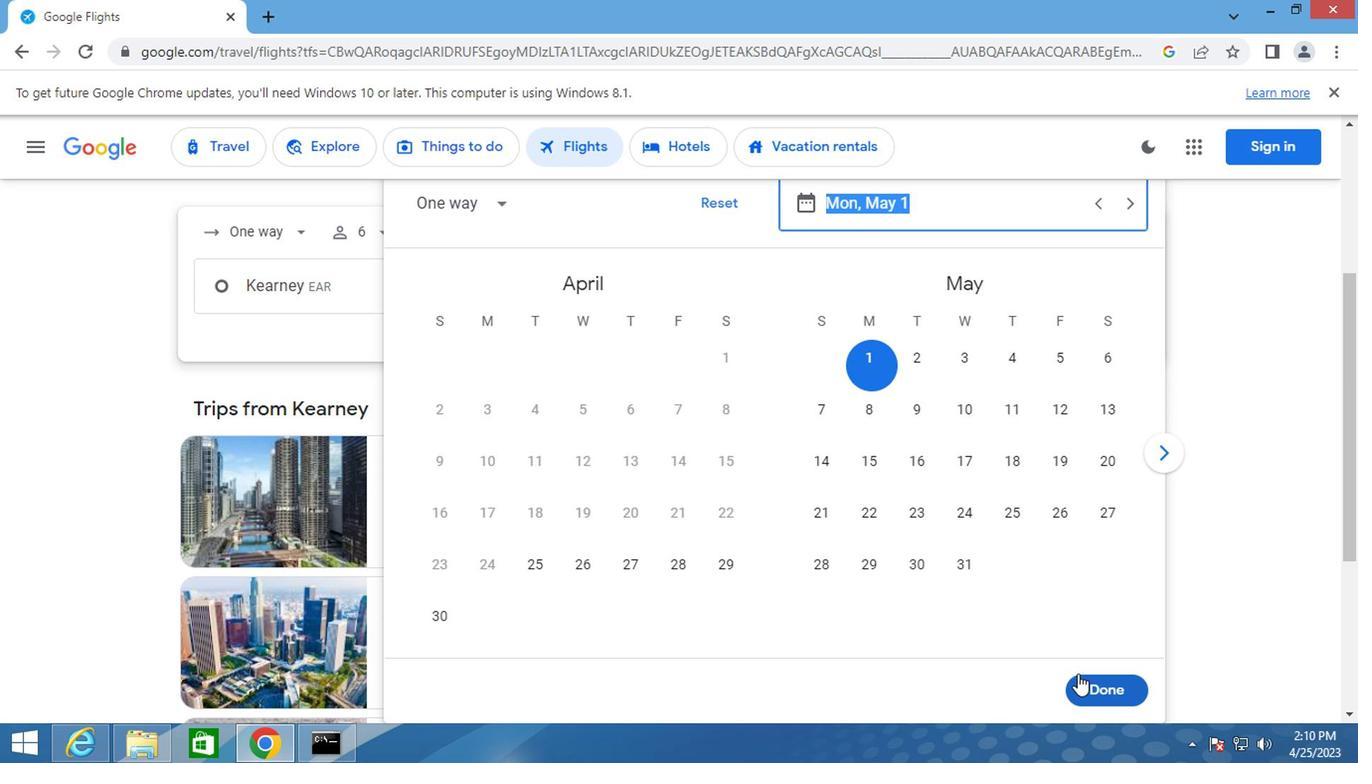 
Action: Mouse pressed left at (1082, 693)
Screenshot: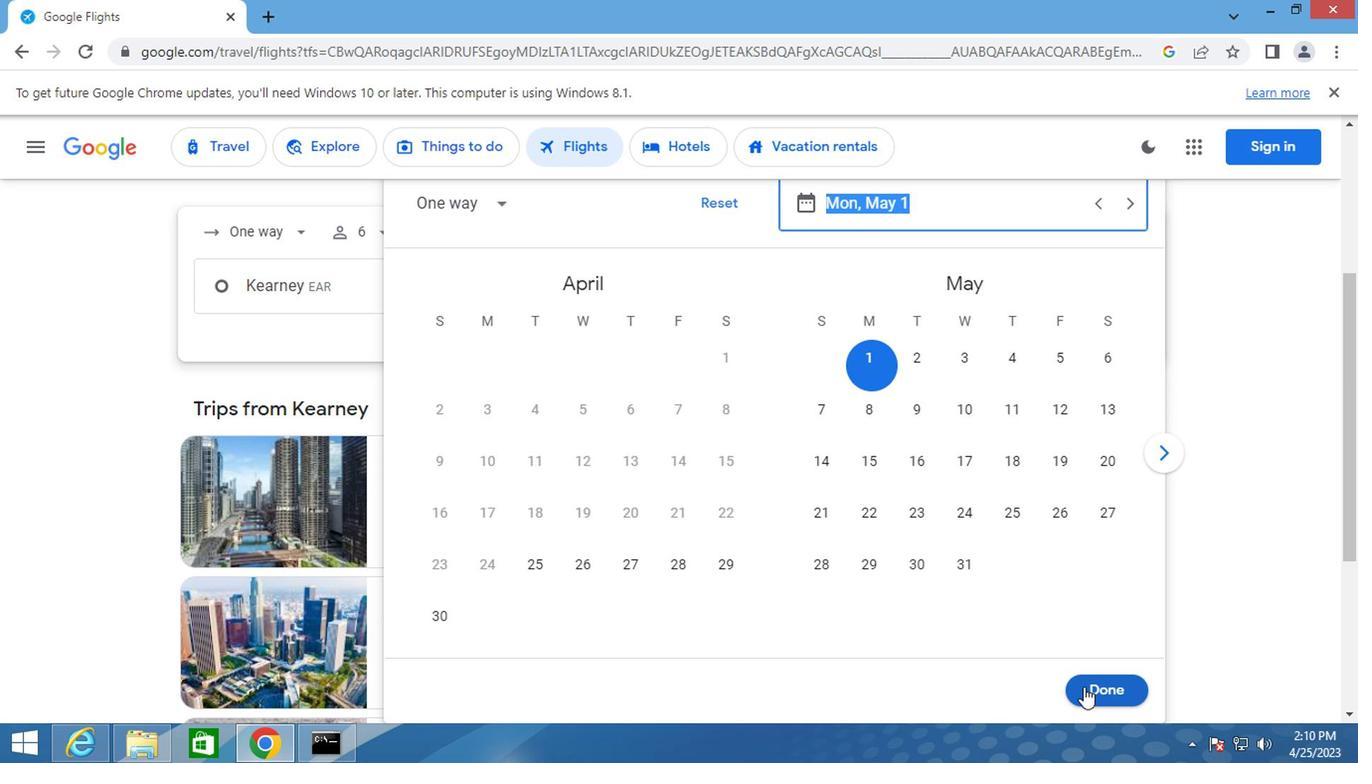
Action: Mouse moved to (669, 367)
Screenshot: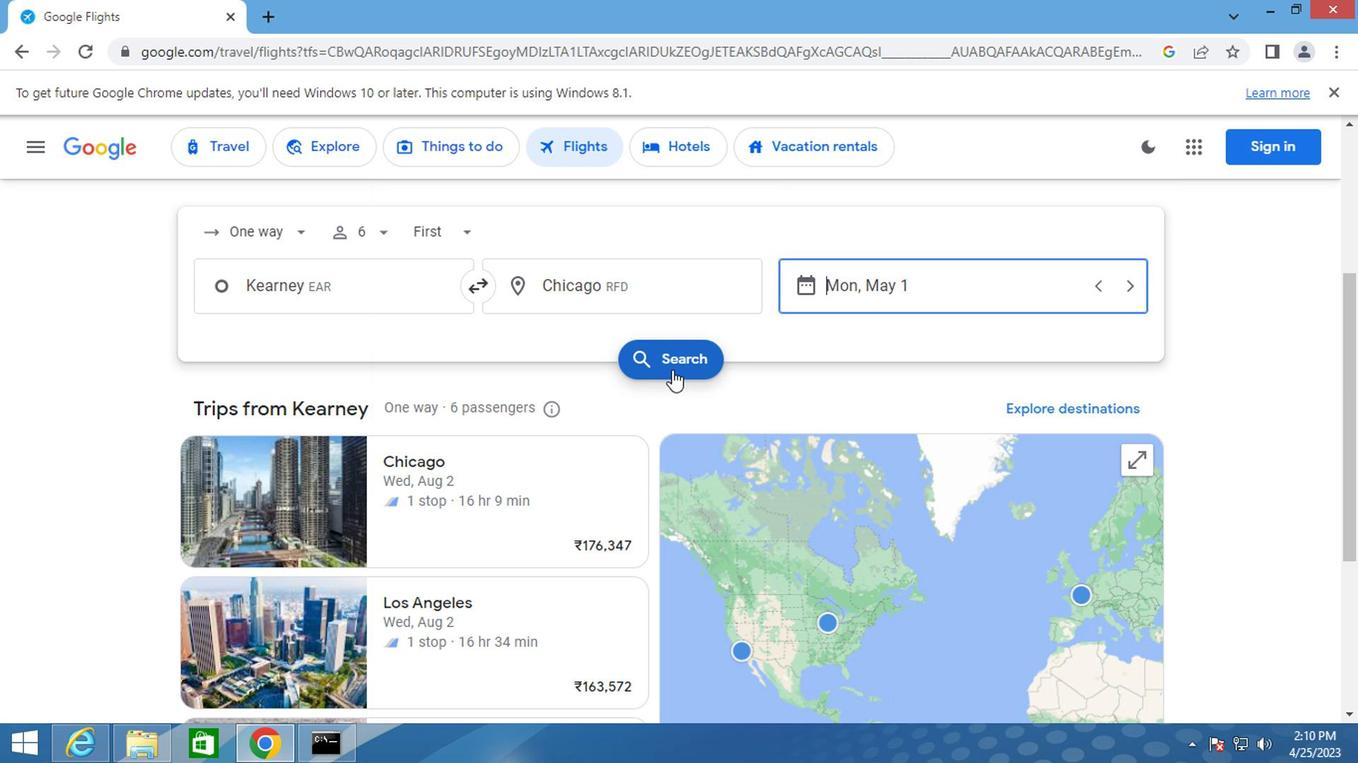 
Action: Mouse pressed left at (669, 367)
Screenshot: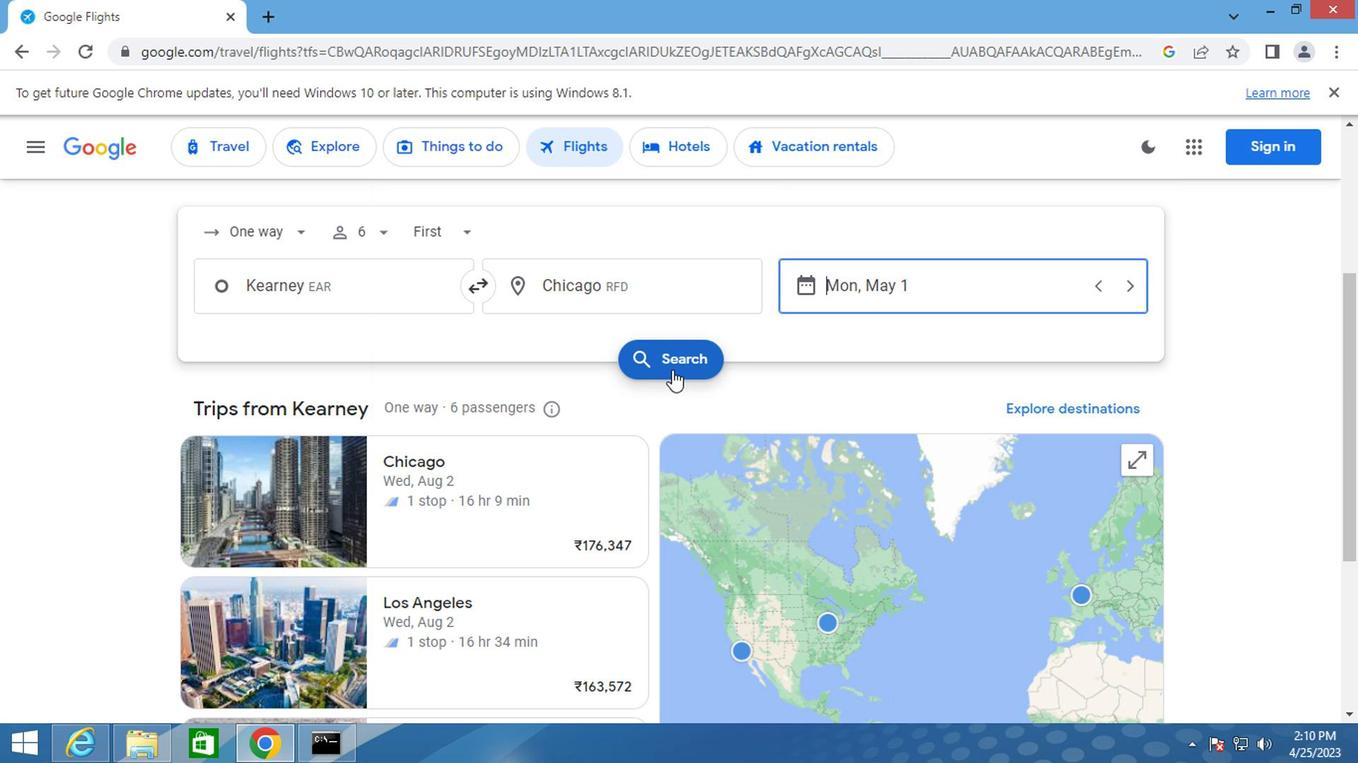 
Action: Mouse moved to (227, 332)
Screenshot: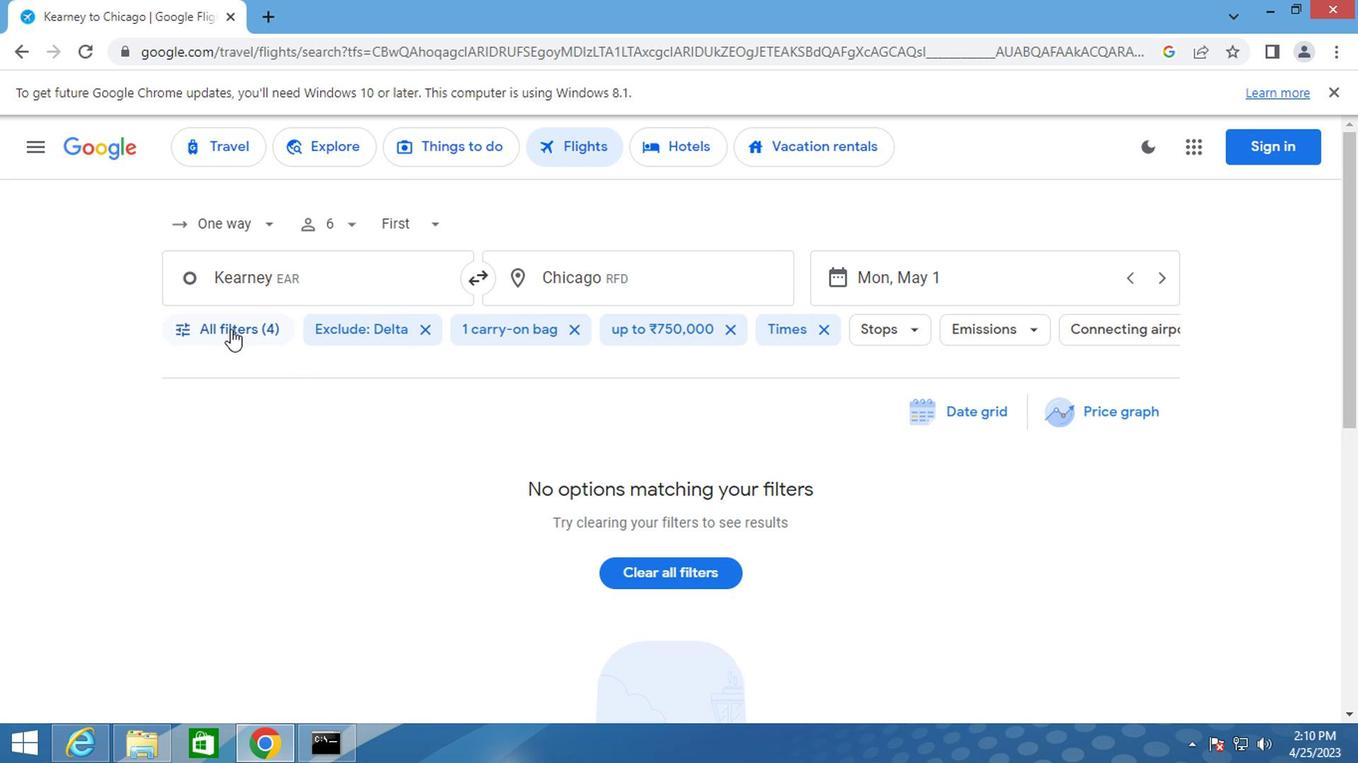
Action: Mouse pressed left at (227, 332)
Screenshot: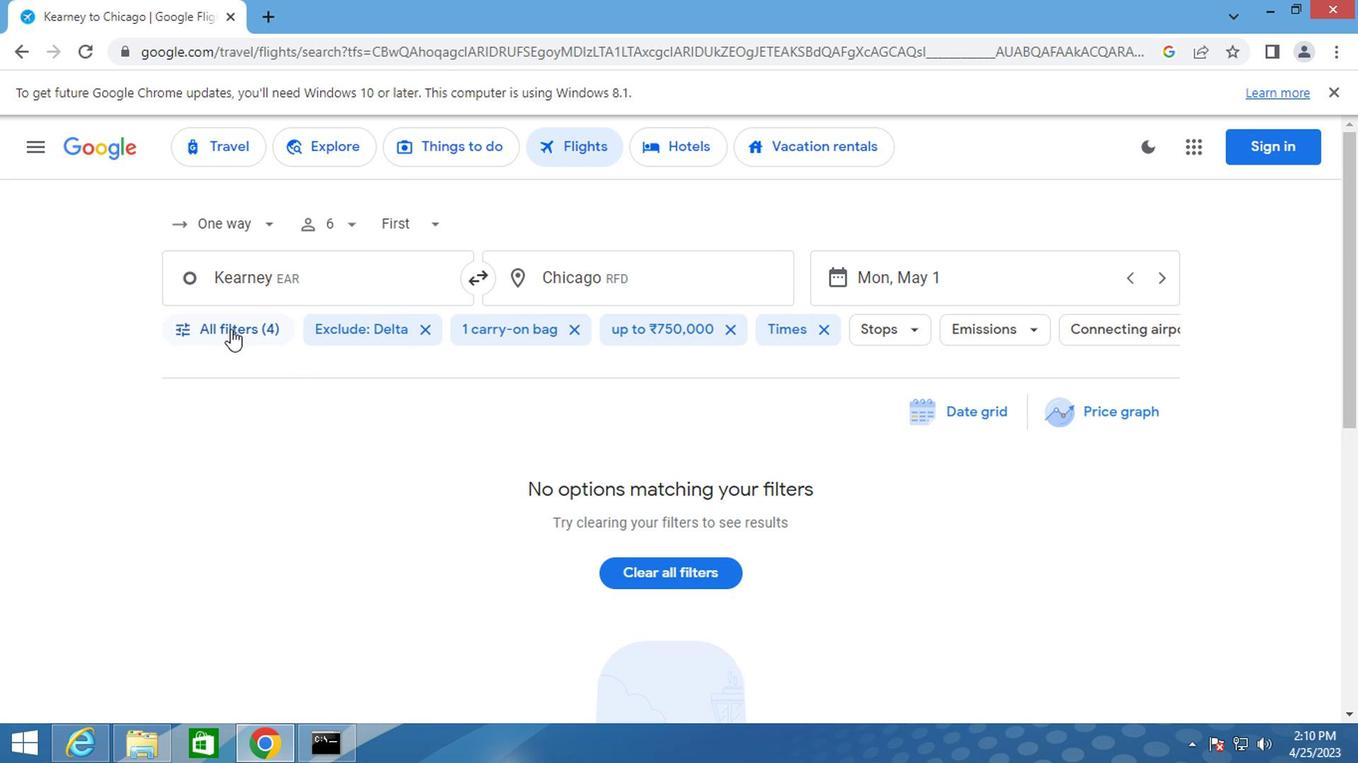 
Action: Mouse moved to (290, 522)
Screenshot: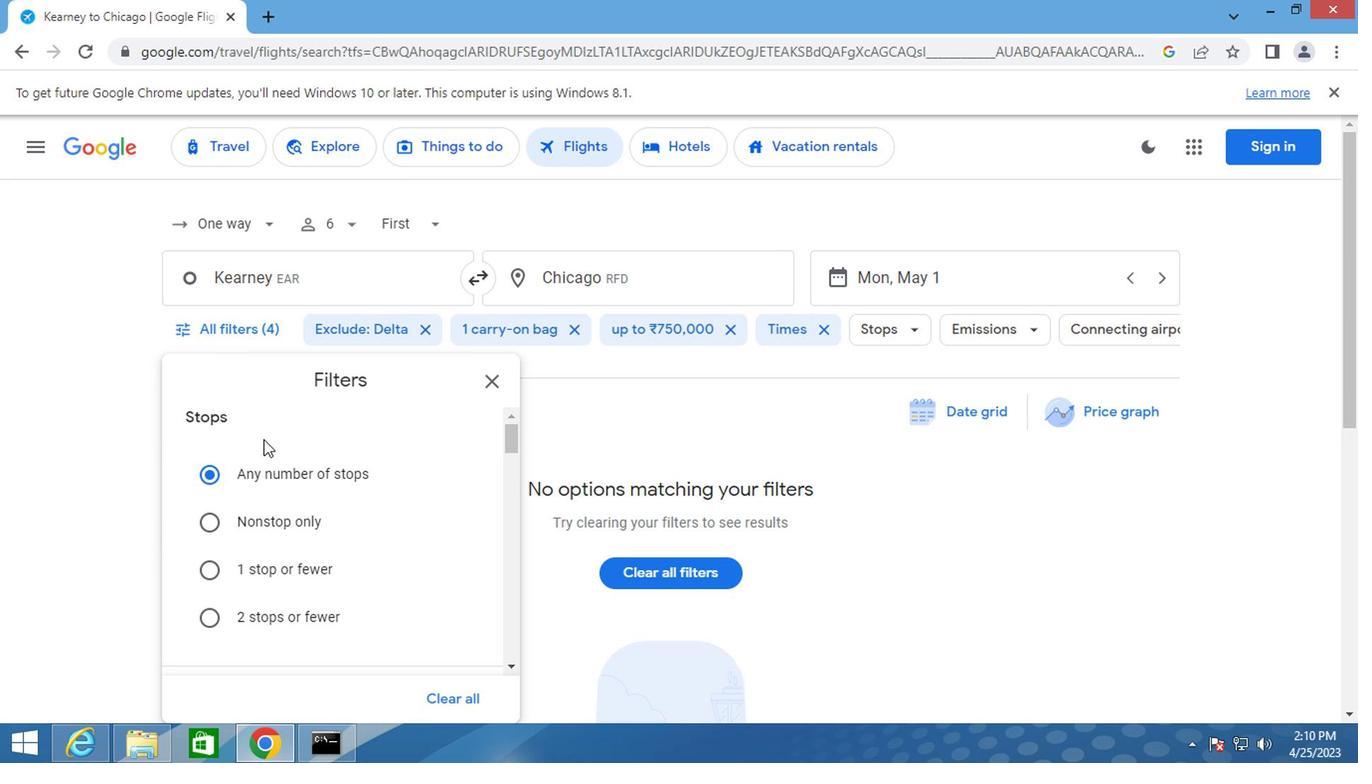 
Action: Mouse scrolled (290, 521) with delta (0, -1)
Screenshot: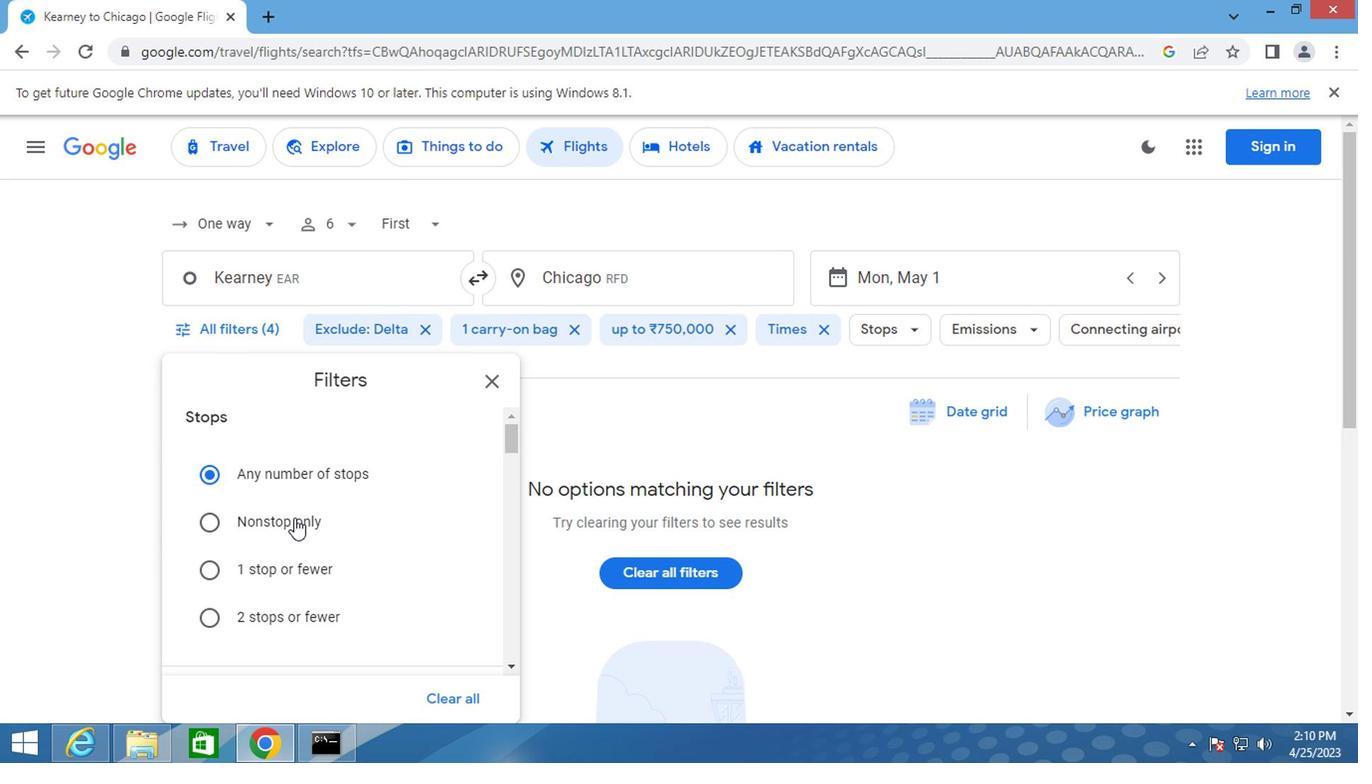 
Action: Mouse moved to (291, 523)
Screenshot: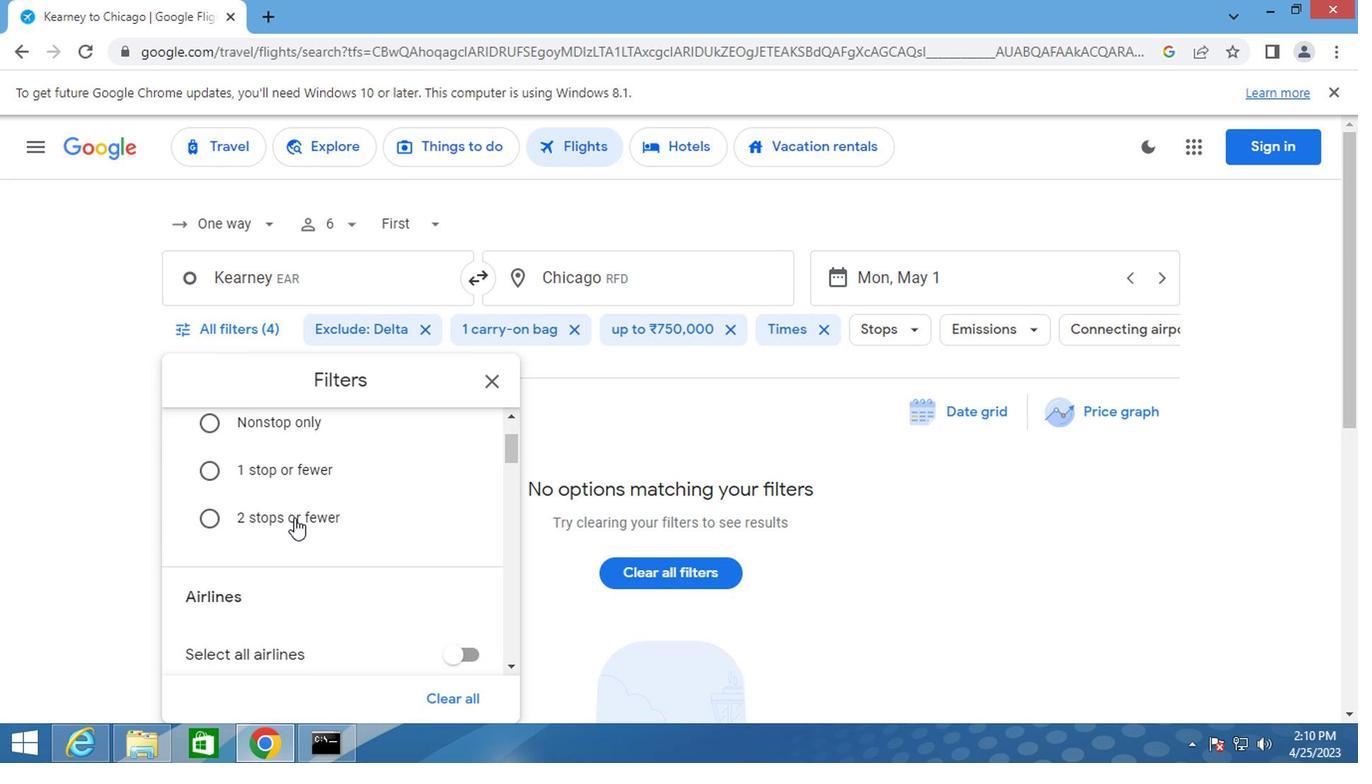 
Action: Mouse scrolled (291, 522) with delta (0, 0)
Screenshot: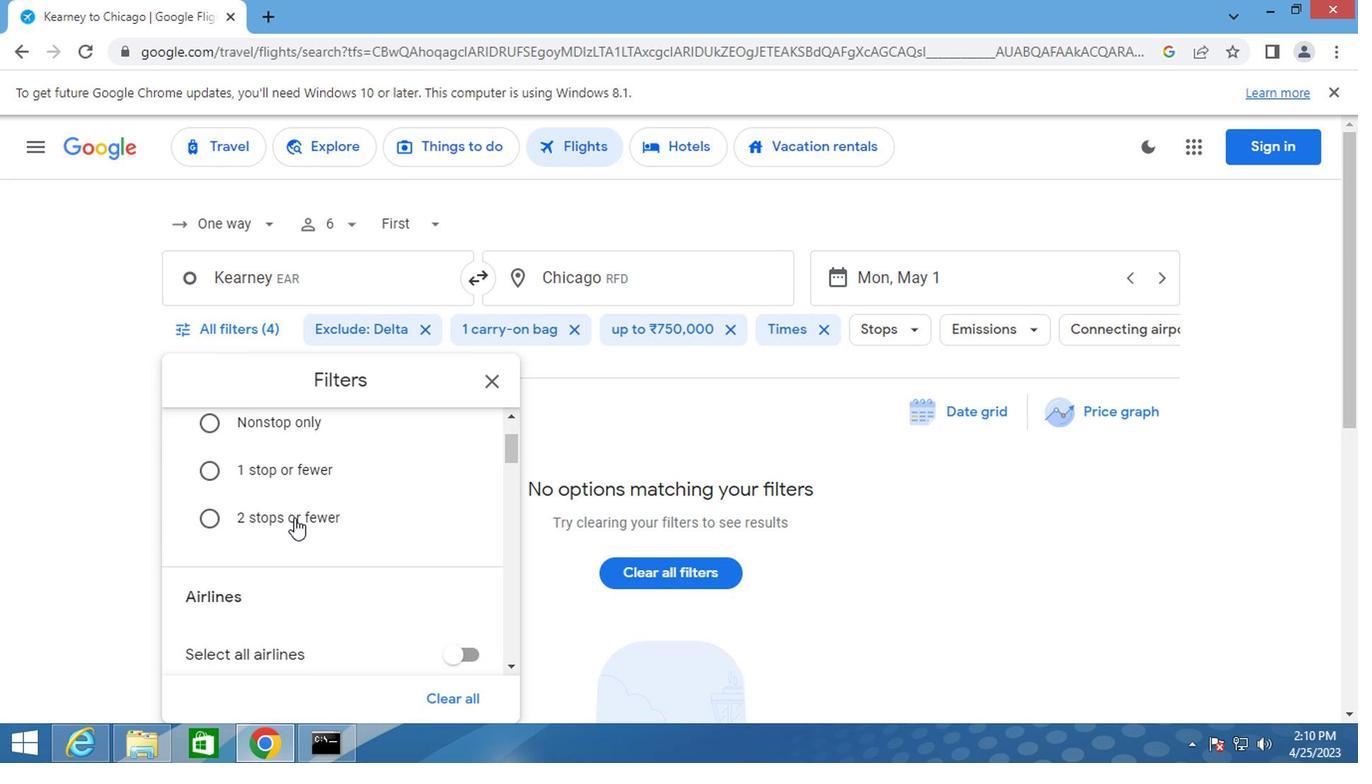 
Action: Mouse scrolled (291, 522) with delta (0, 0)
Screenshot: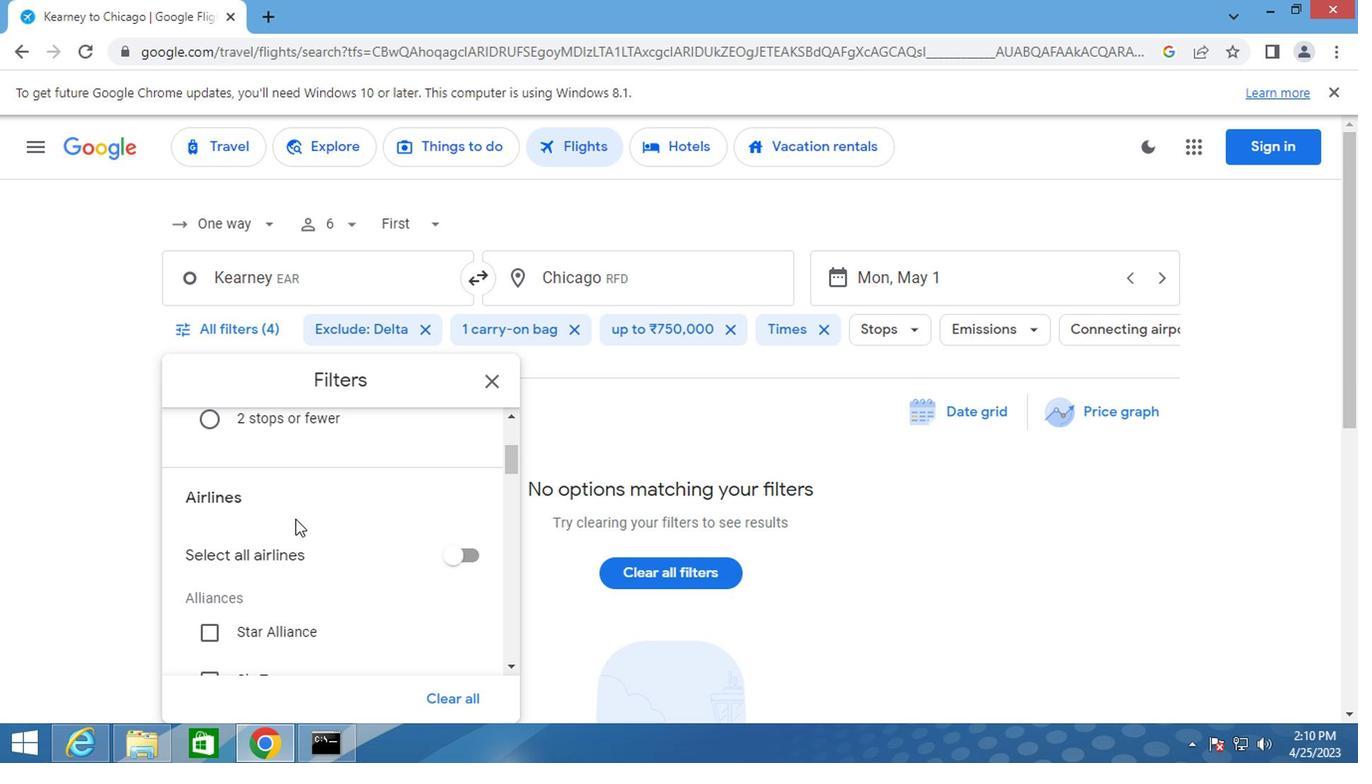 
Action: Mouse scrolled (291, 522) with delta (0, 0)
Screenshot: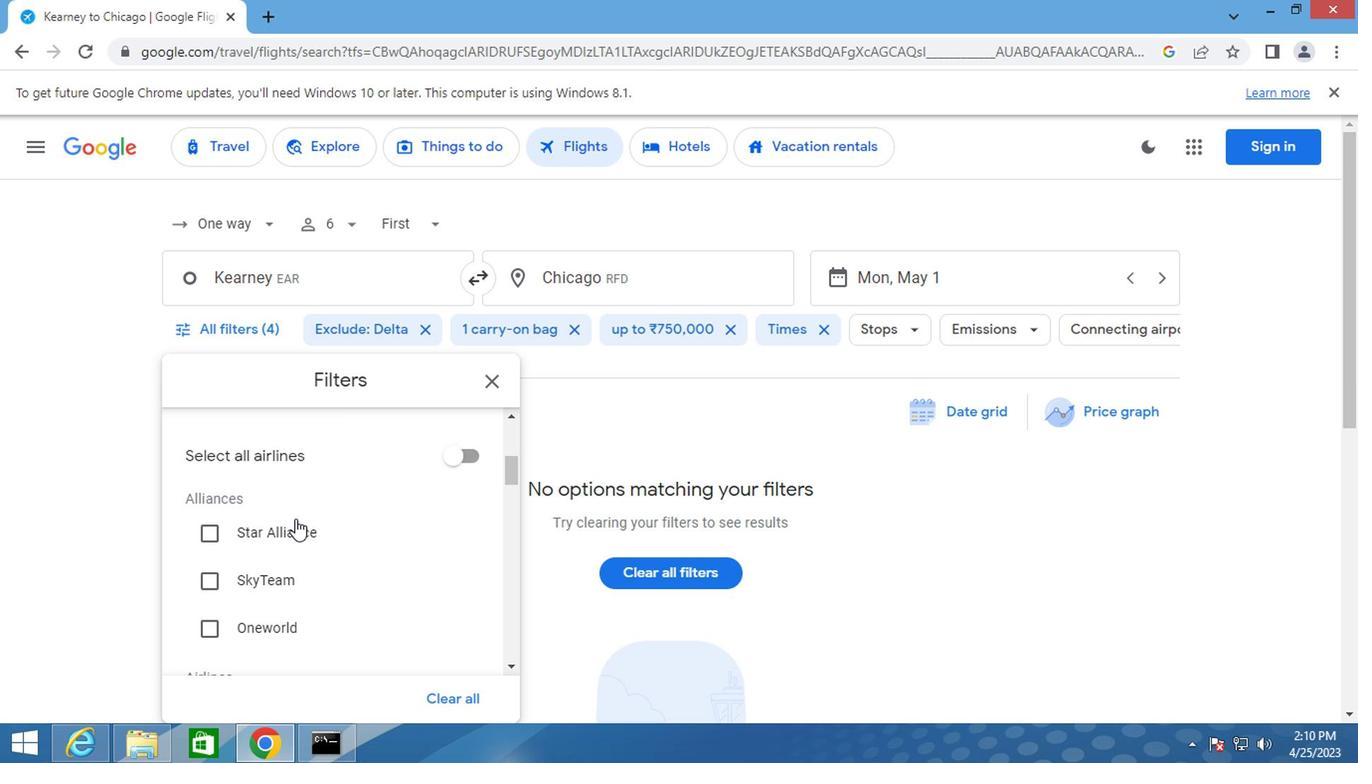 
Action: Mouse scrolled (291, 522) with delta (0, 0)
Screenshot: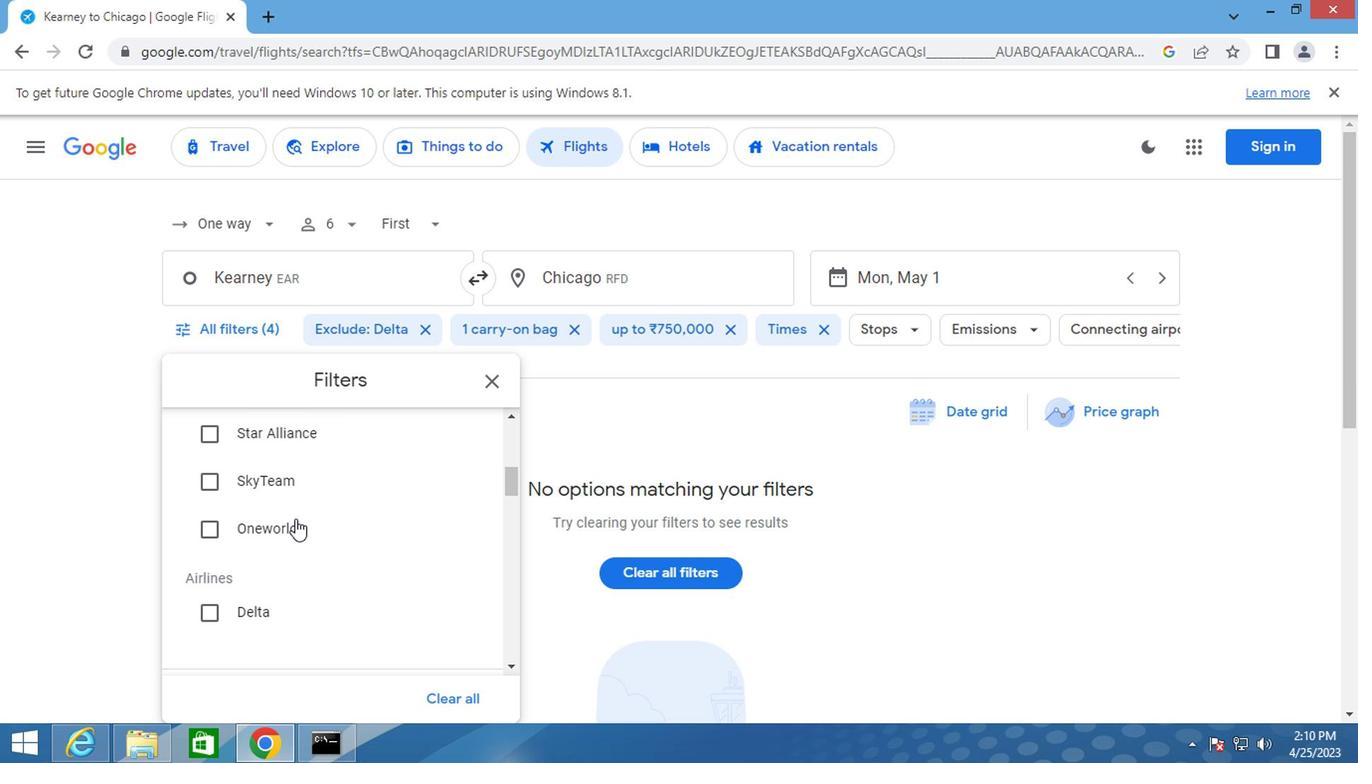 
Action: Mouse scrolled (291, 522) with delta (0, 0)
Screenshot: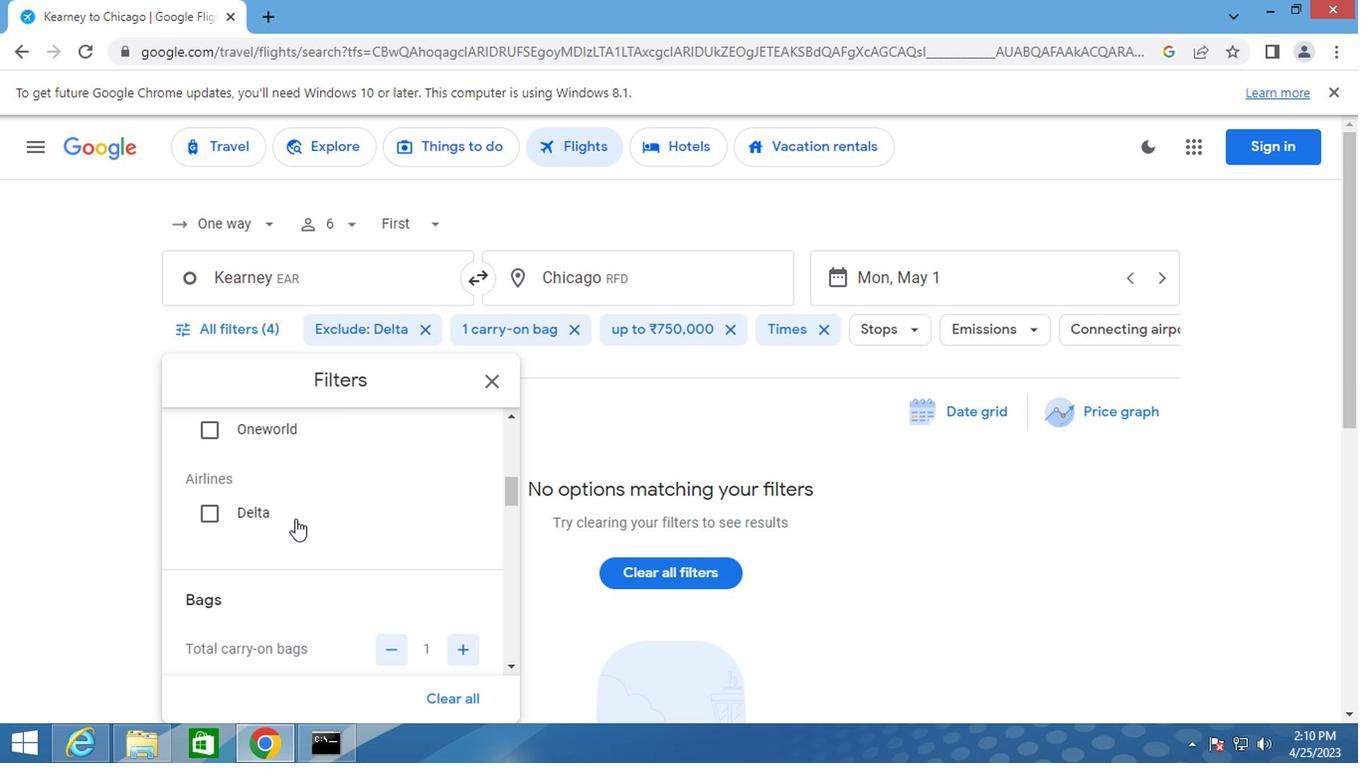 
Action: Mouse scrolled (291, 522) with delta (0, 0)
Screenshot: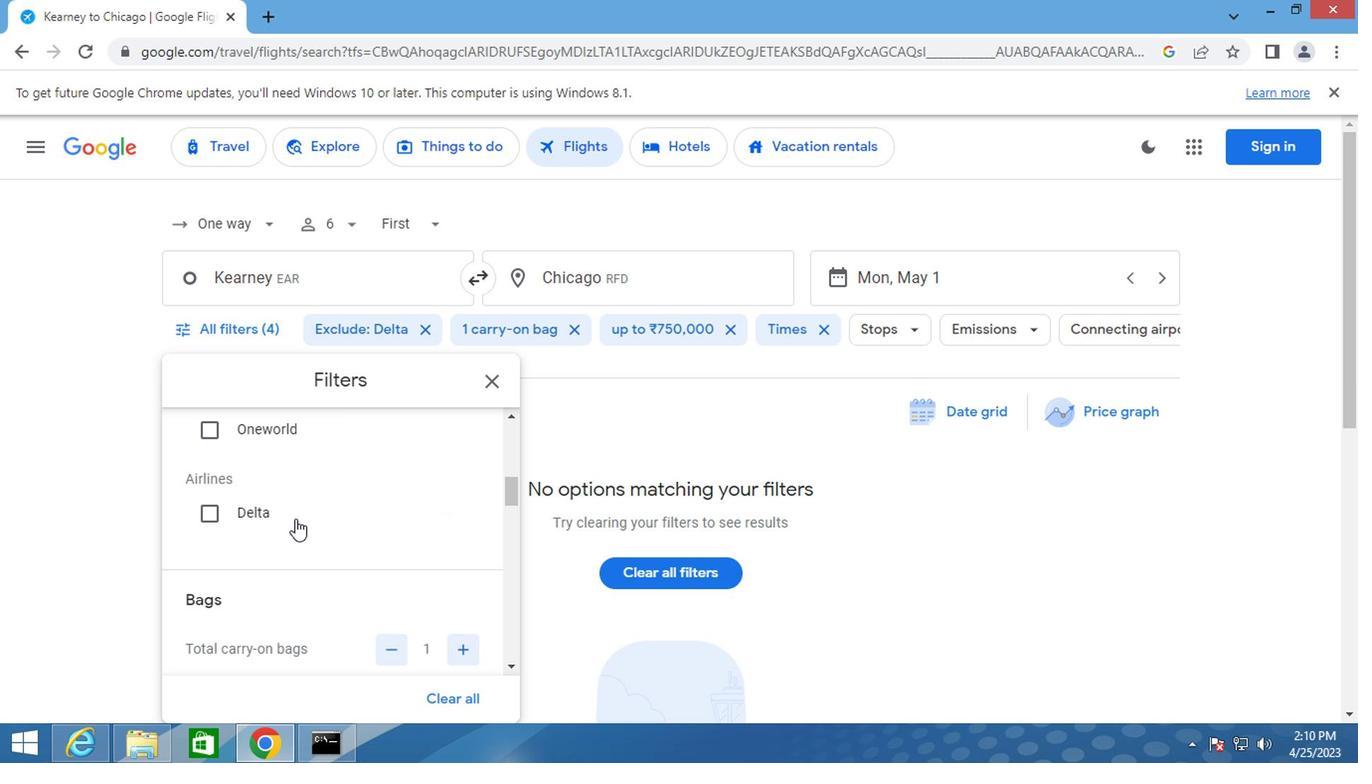 
Action: Mouse moved to (372, 446)
Screenshot: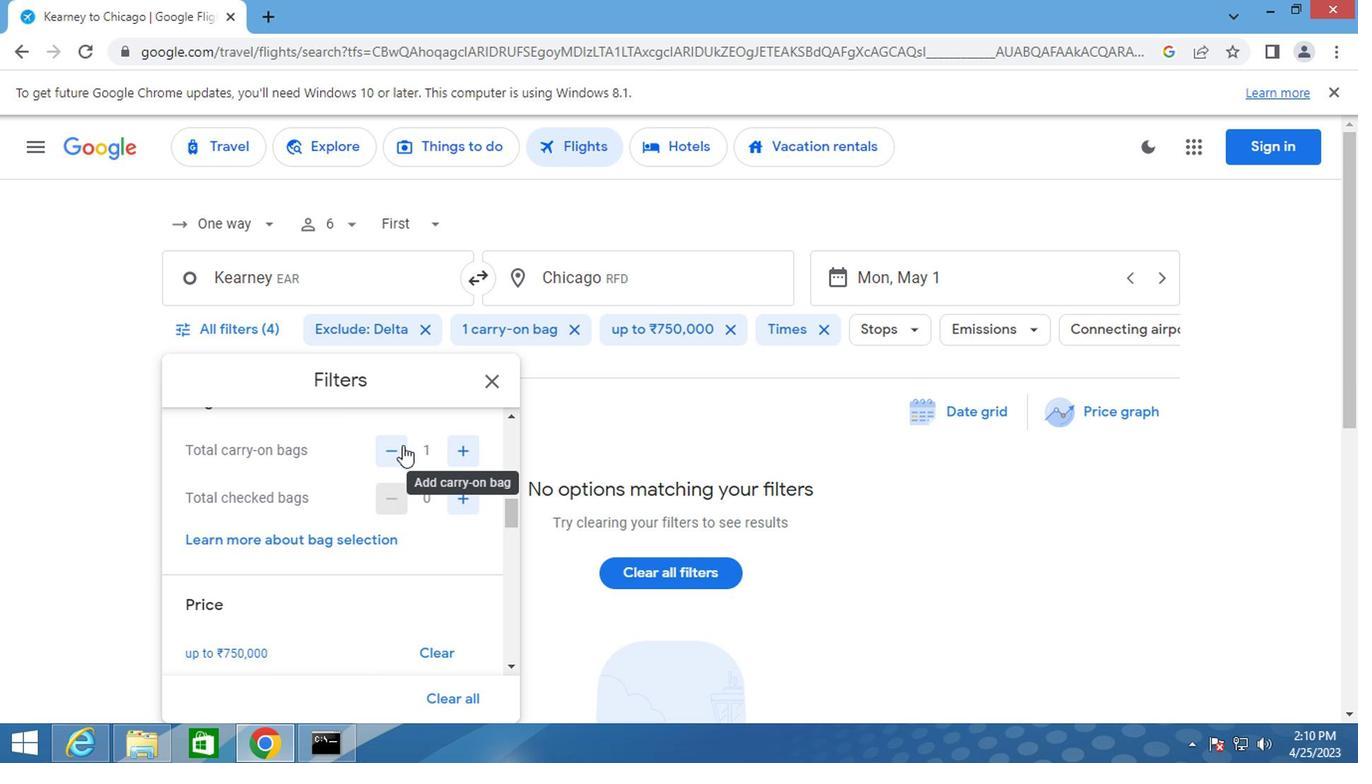 
Action: Mouse pressed left at (372, 446)
Screenshot: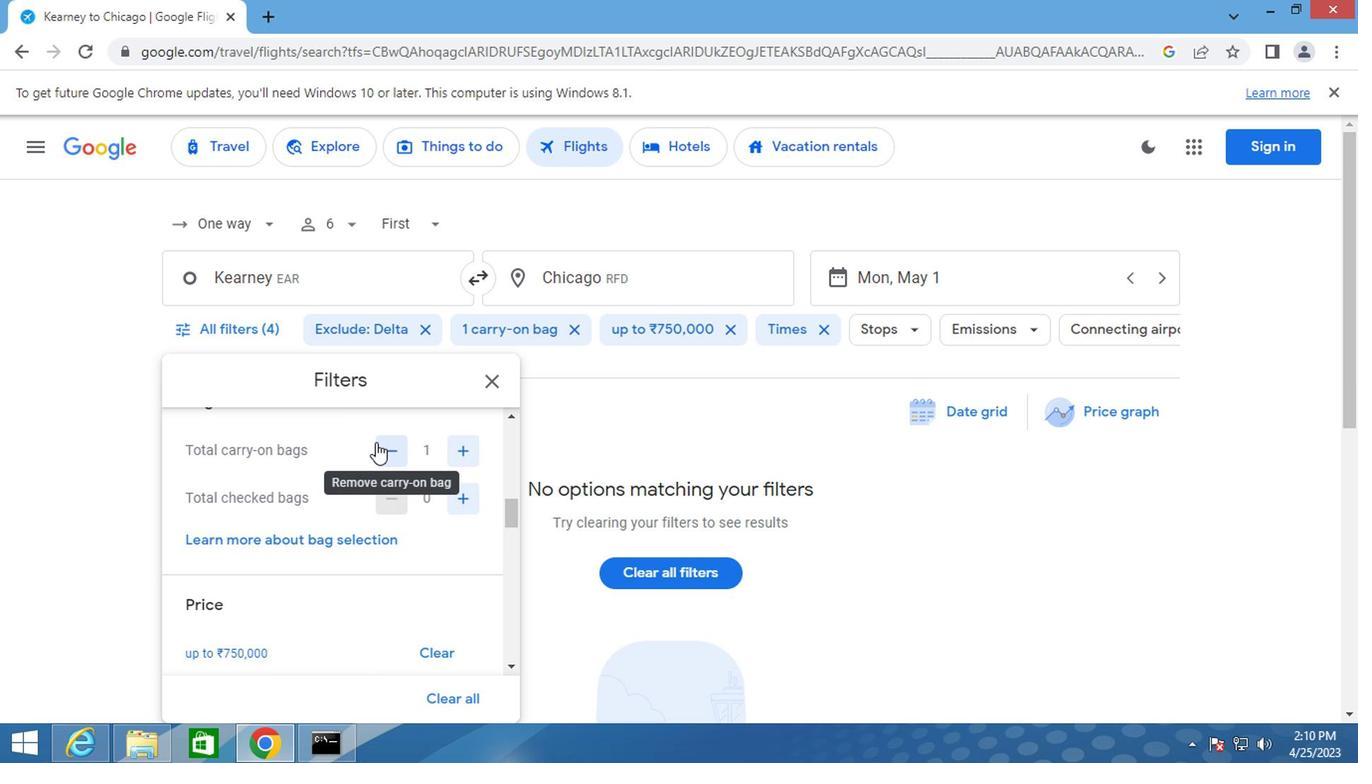 
Action: Mouse moved to (460, 506)
Screenshot: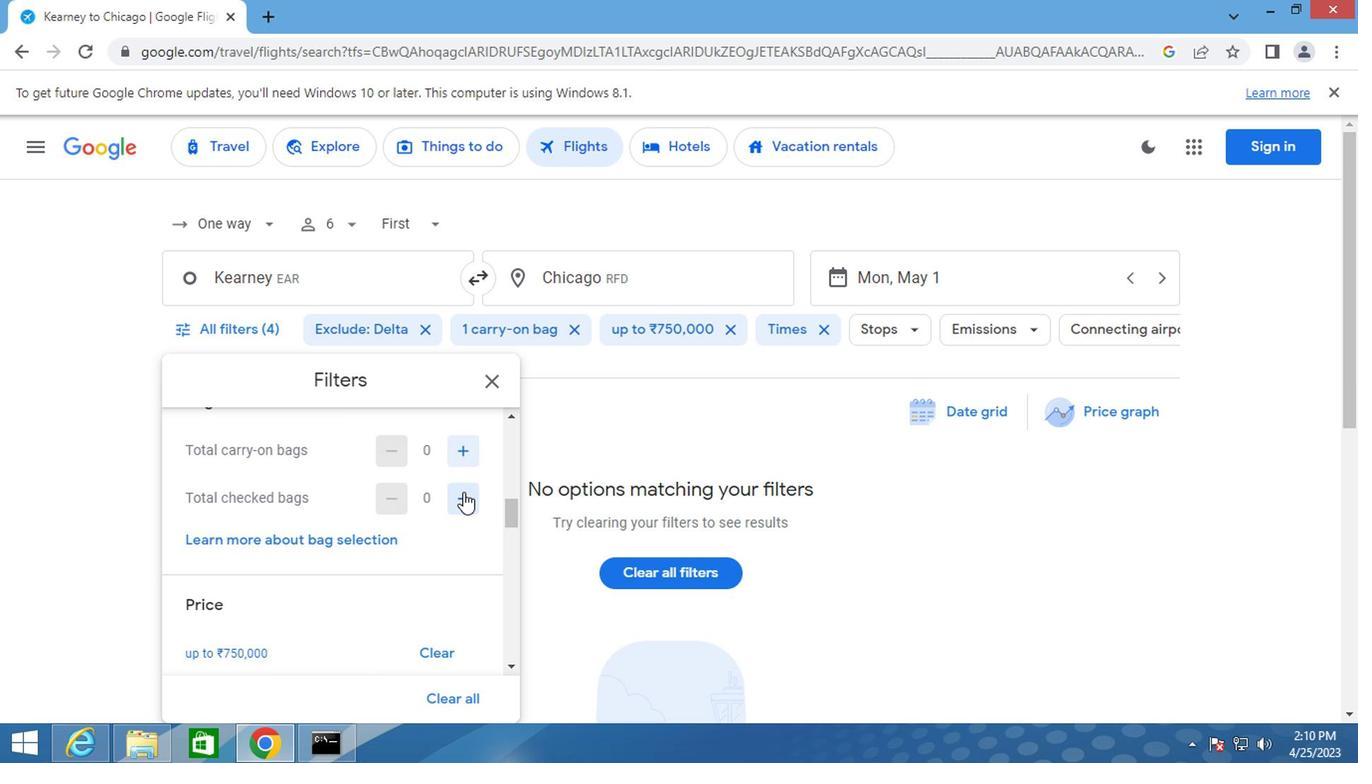 
Action: Mouse pressed left at (460, 506)
Screenshot: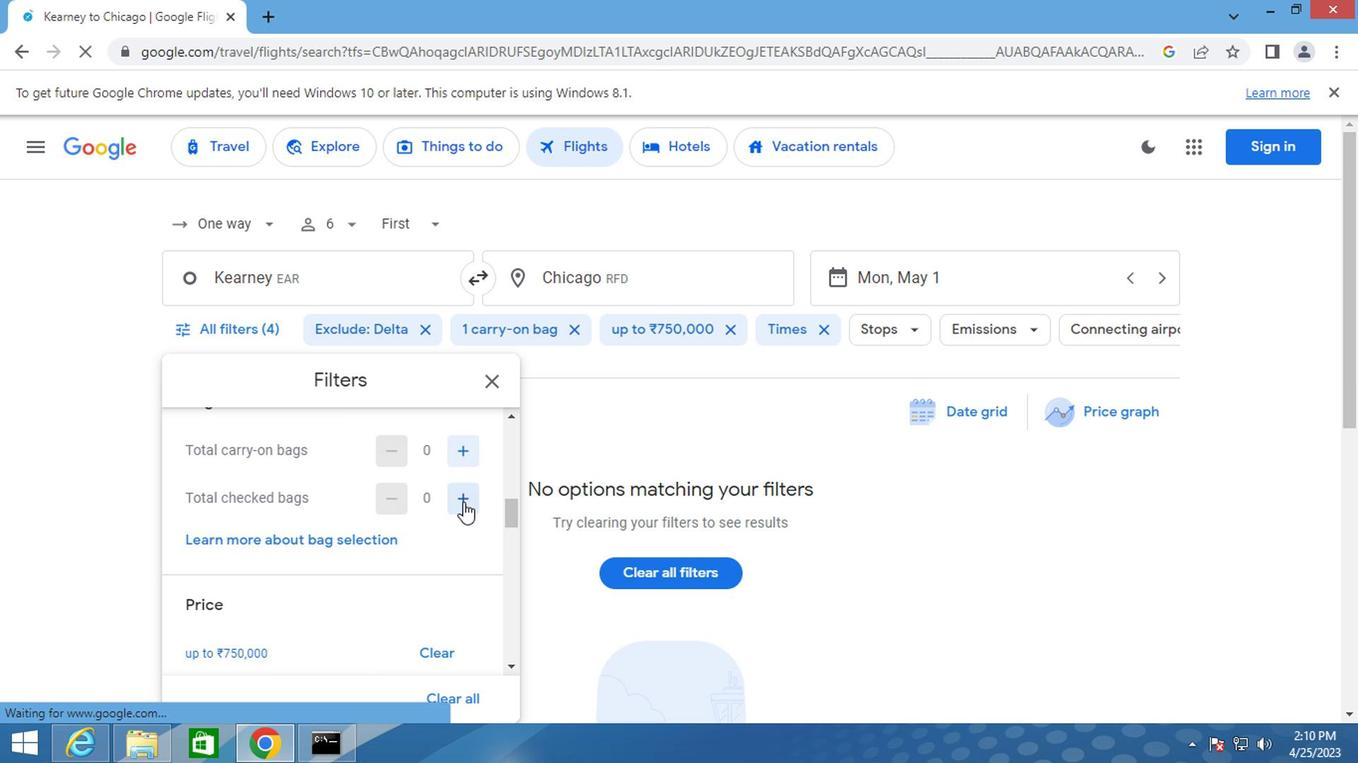 
Action: Mouse moved to (353, 510)
Screenshot: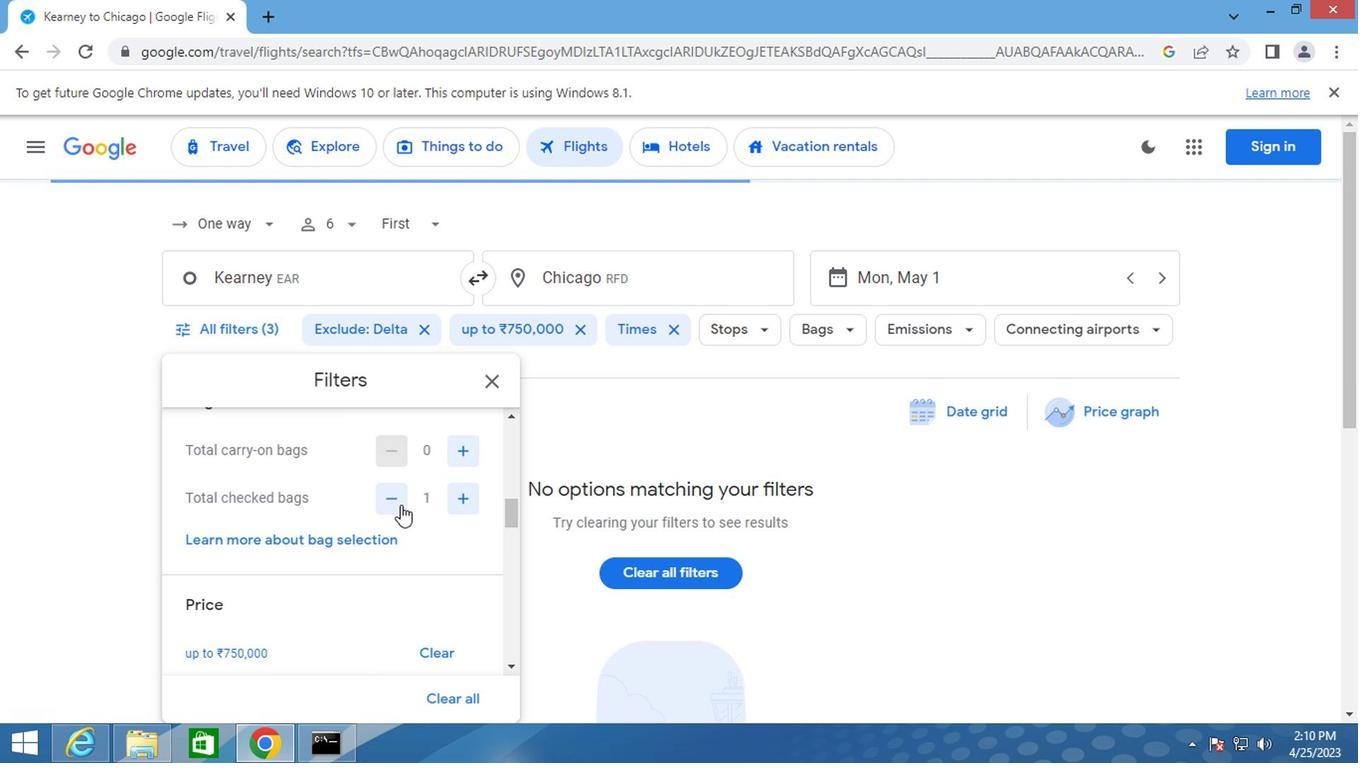 
Action: Mouse scrolled (353, 509) with delta (0, -1)
Screenshot: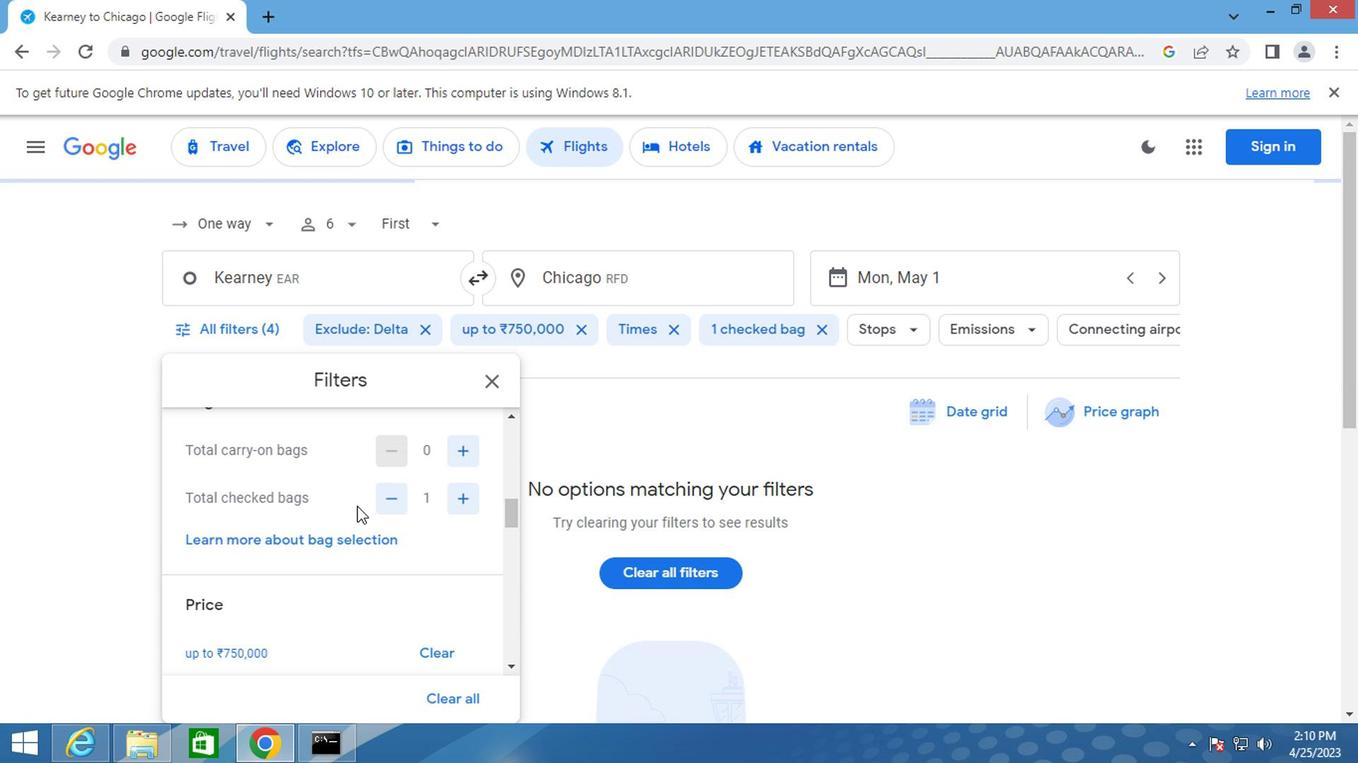 
Action: Mouse scrolled (353, 509) with delta (0, -1)
Screenshot: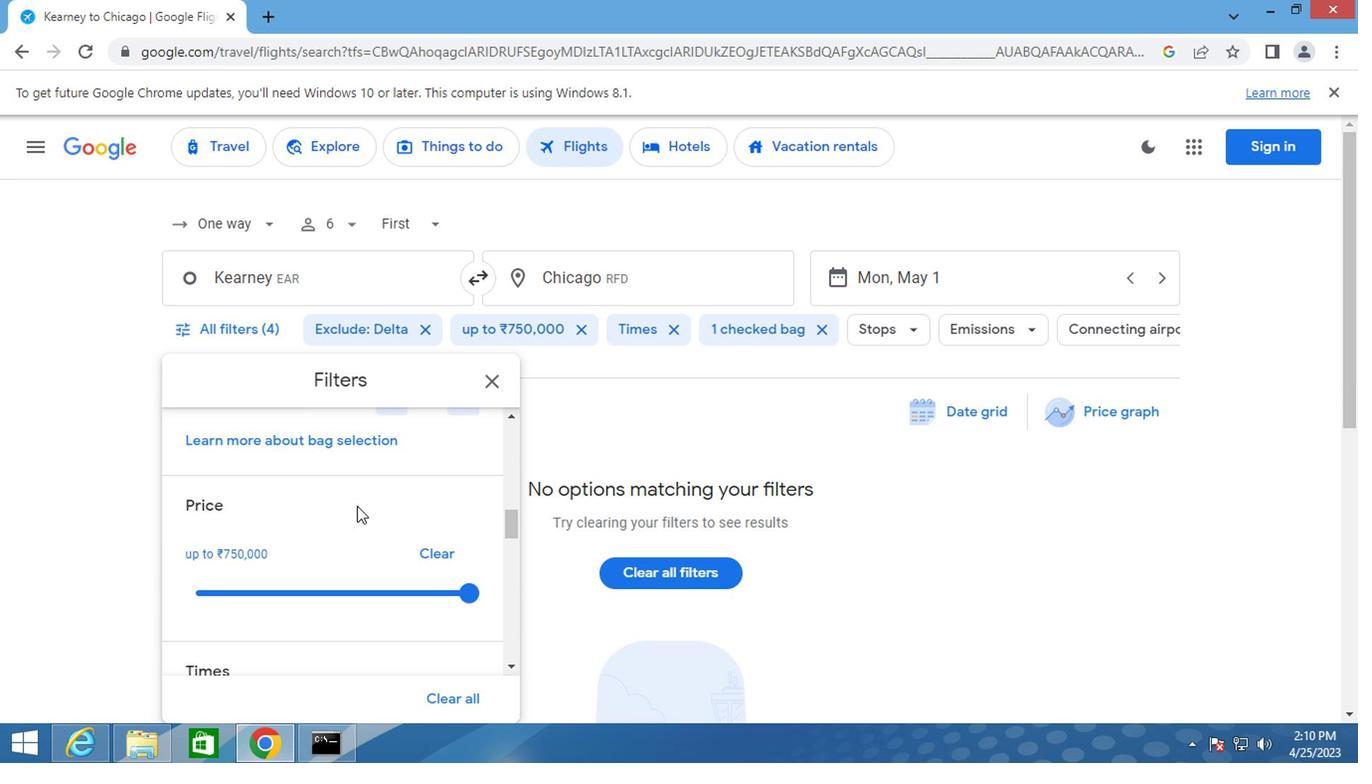 
Action: Mouse moved to (461, 491)
Screenshot: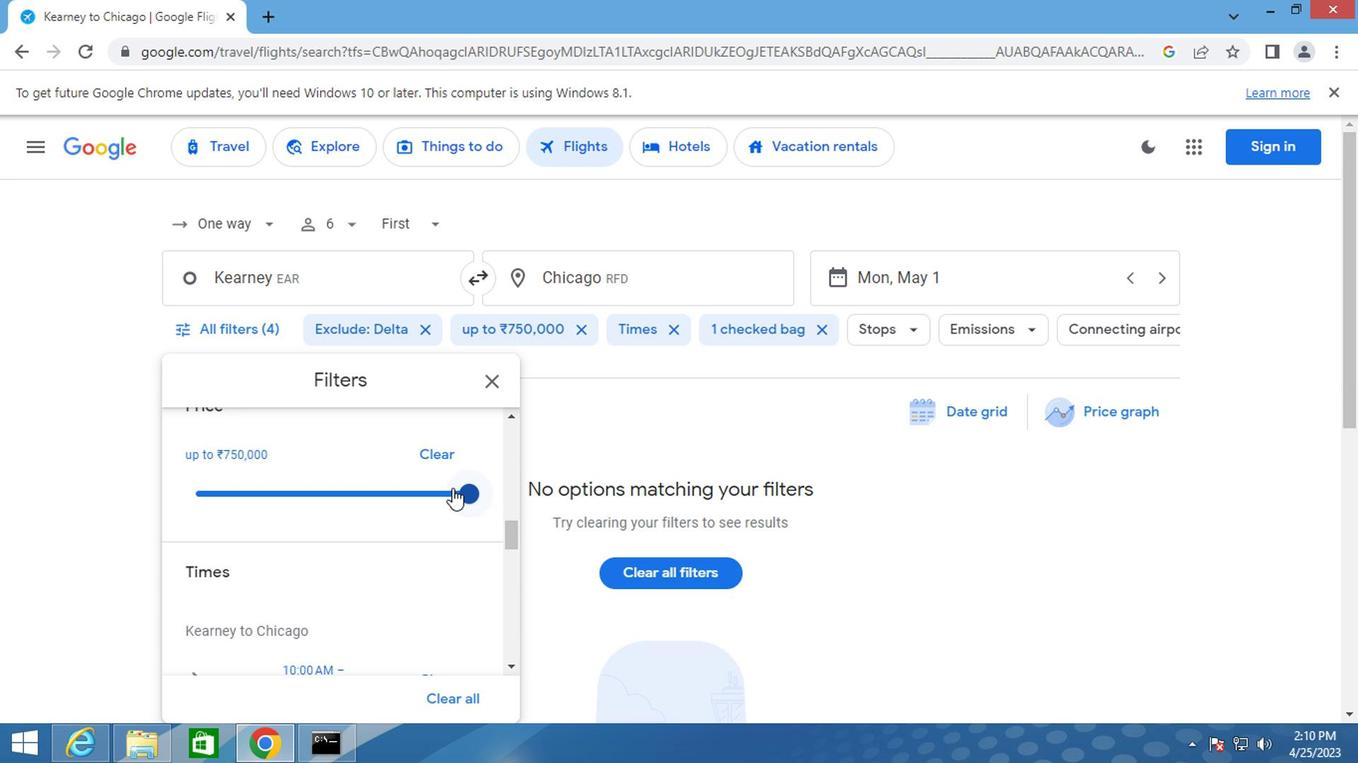 
Action: Mouse pressed left at (461, 491)
Screenshot: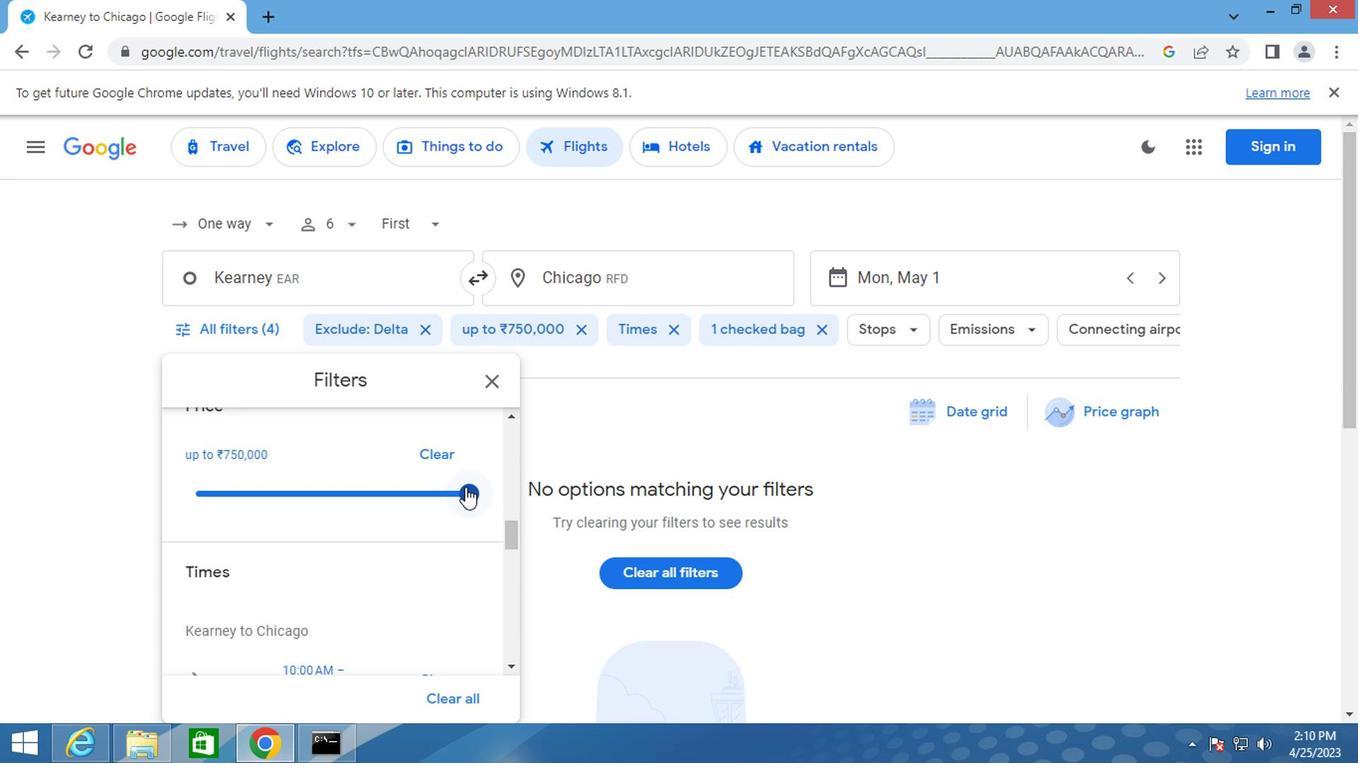 
Action: Mouse moved to (375, 503)
Screenshot: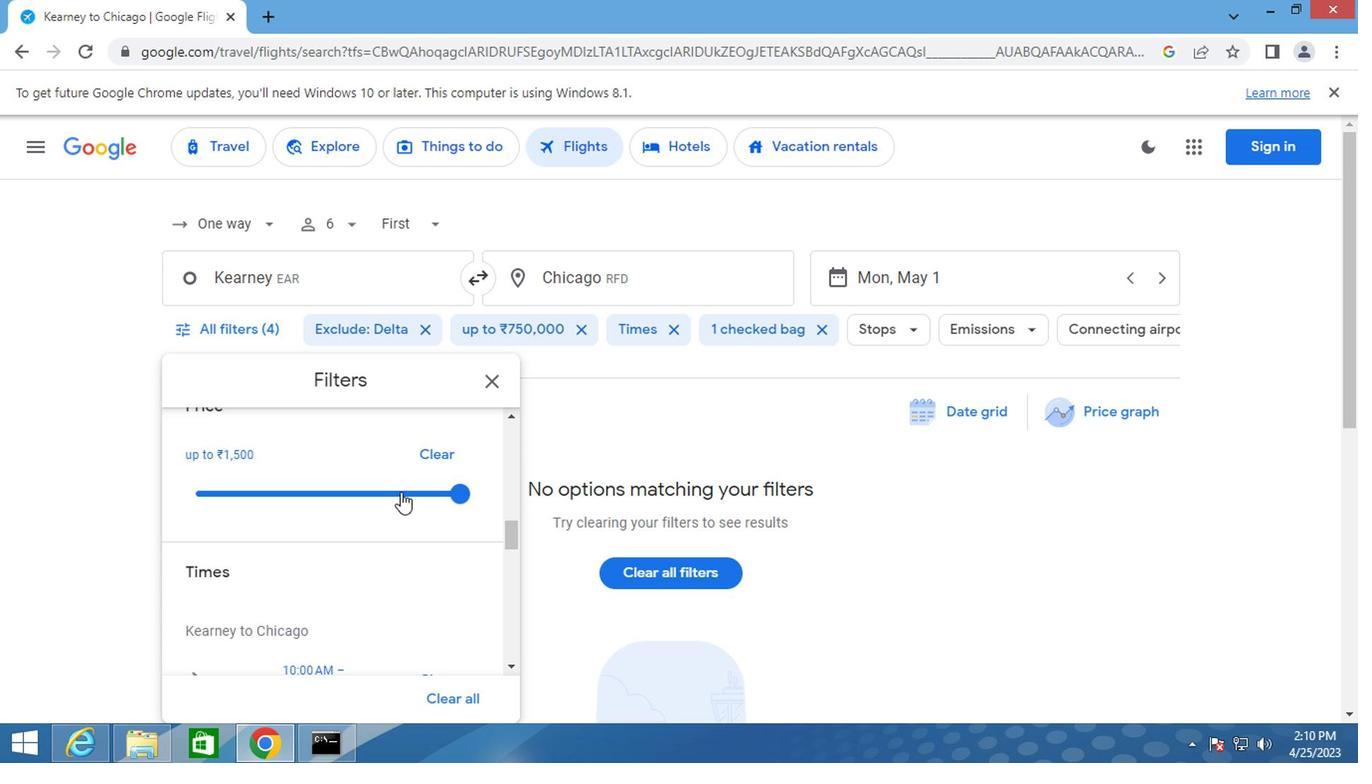 
Action: Mouse scrolled (375, 502) with delta (0, -1)
Screenshot: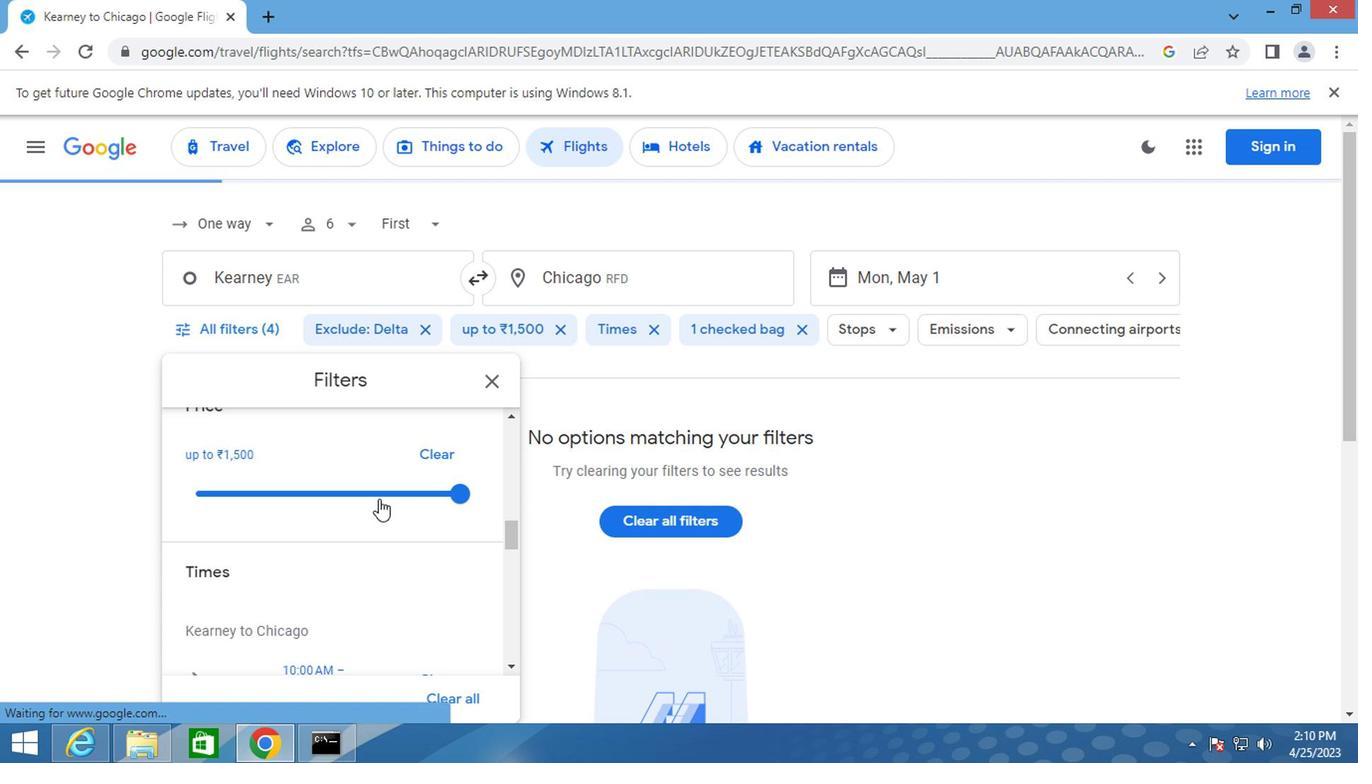 
Action: Mouse scrolled (375, 502) with delta (0, -1)
Screenshot: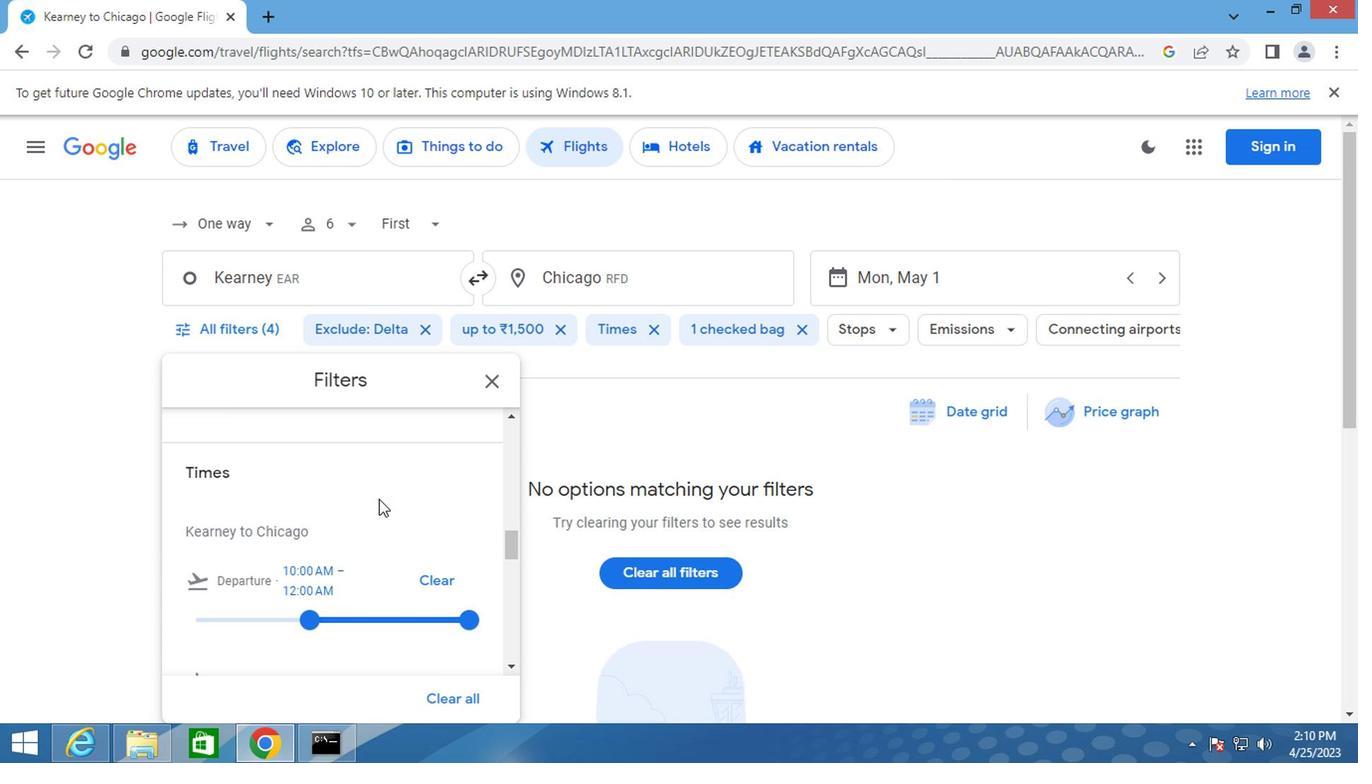 
Action: Mouse moved to (306, 522)
Screenshot: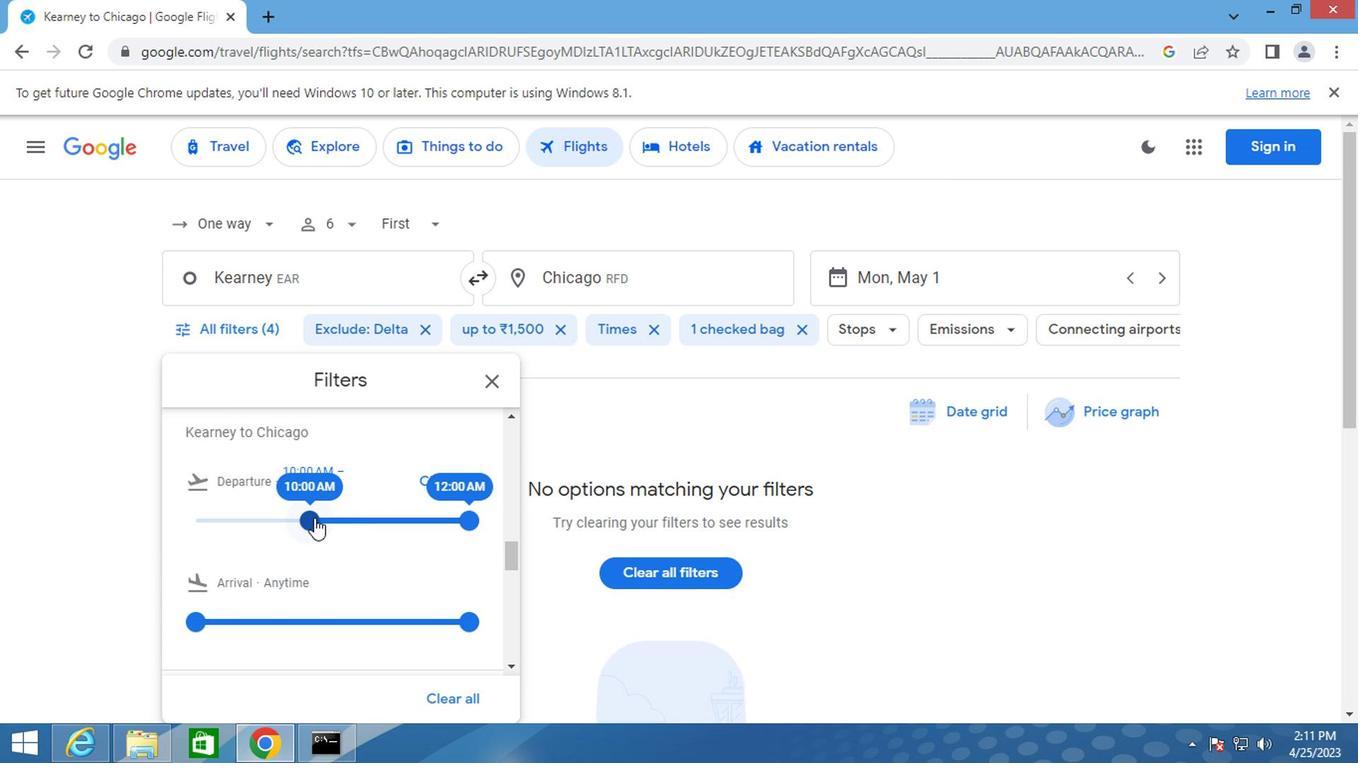
Action: Mouse pressed left at (306, 522)
Screenshot: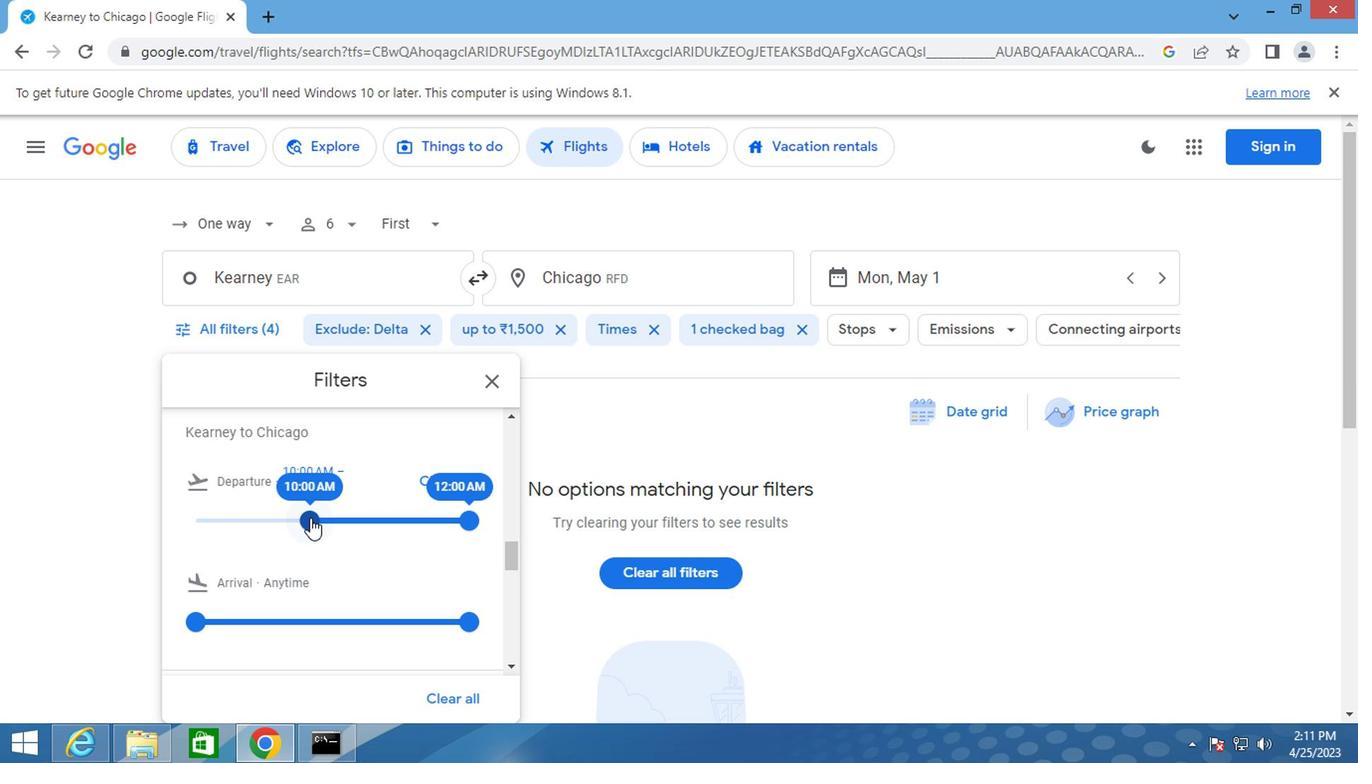 
Action: Mouse moved to (490, 381)
Screenshot: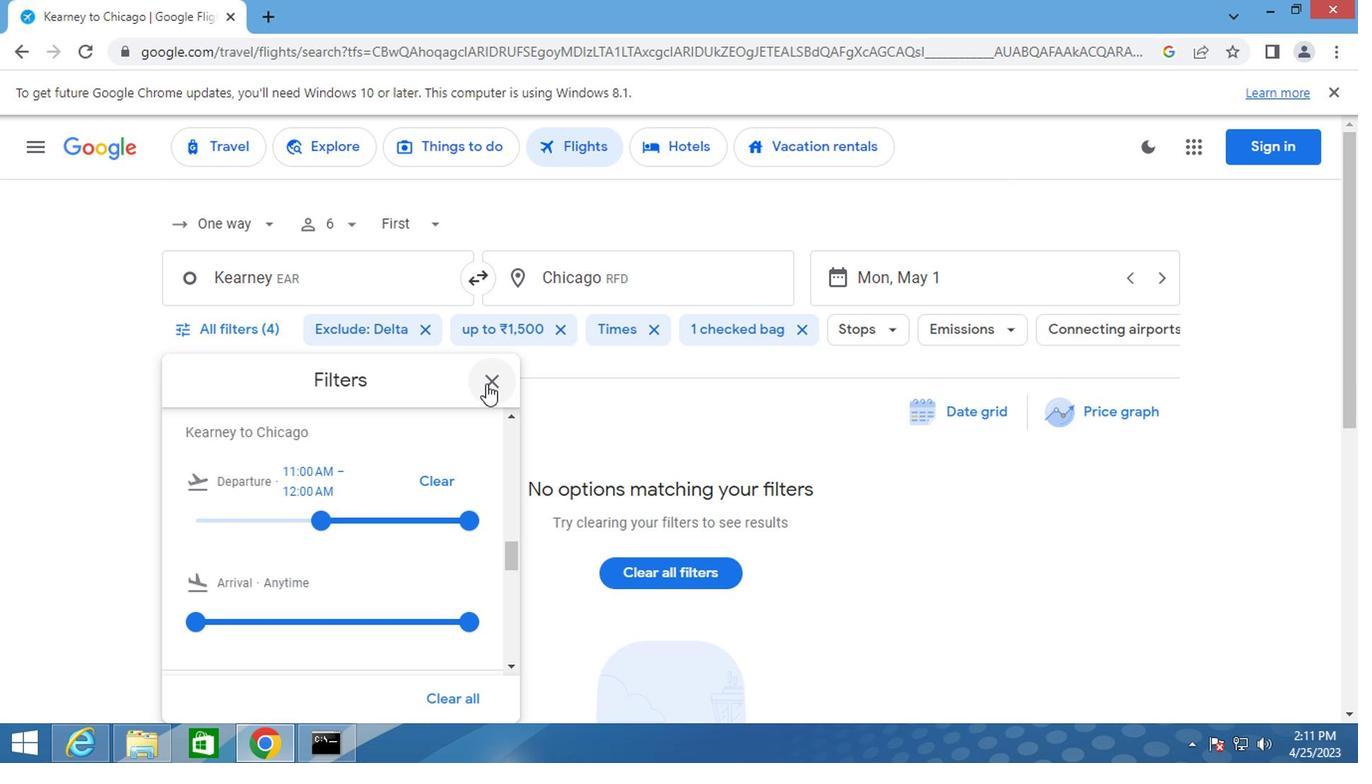 
Action: Mouse pressed left at (490, 381)
Screenshot: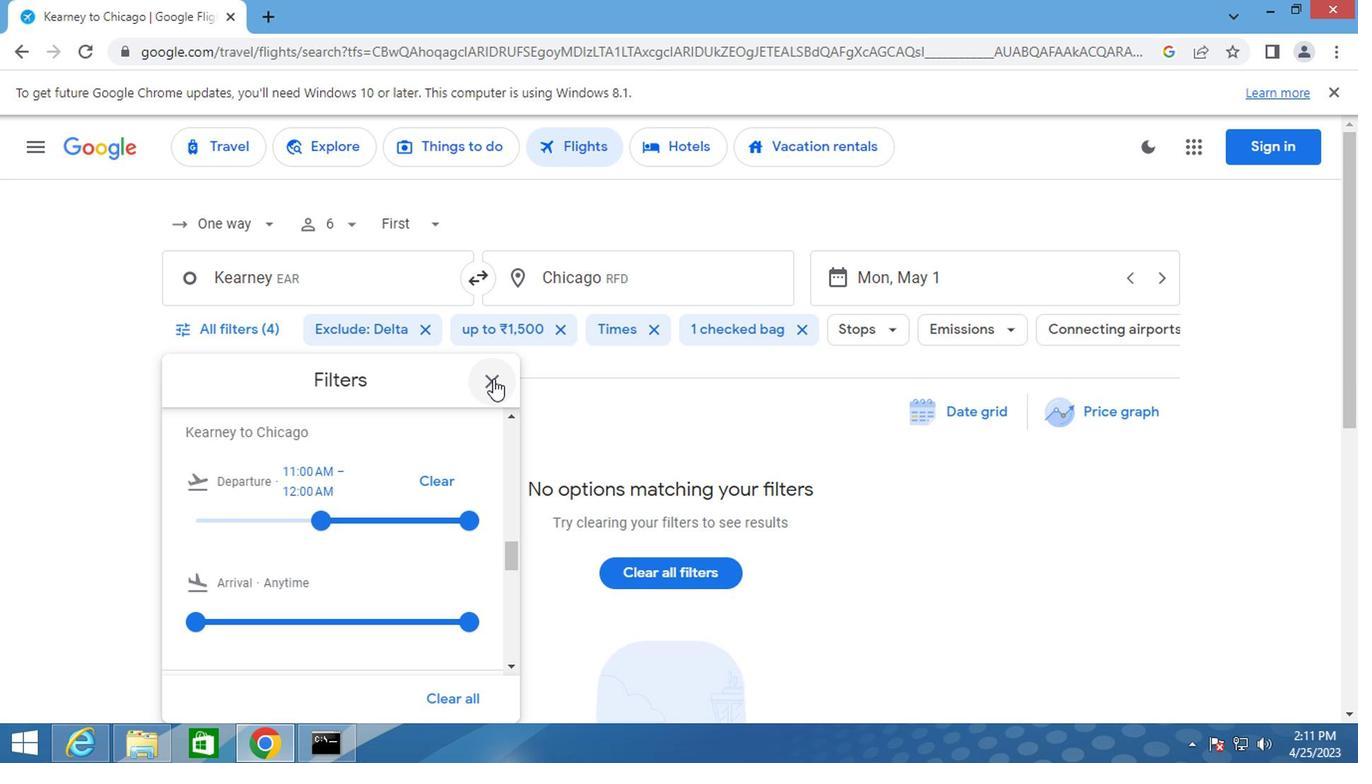 
Action: Key pressed <Key.f8>
Screenshot: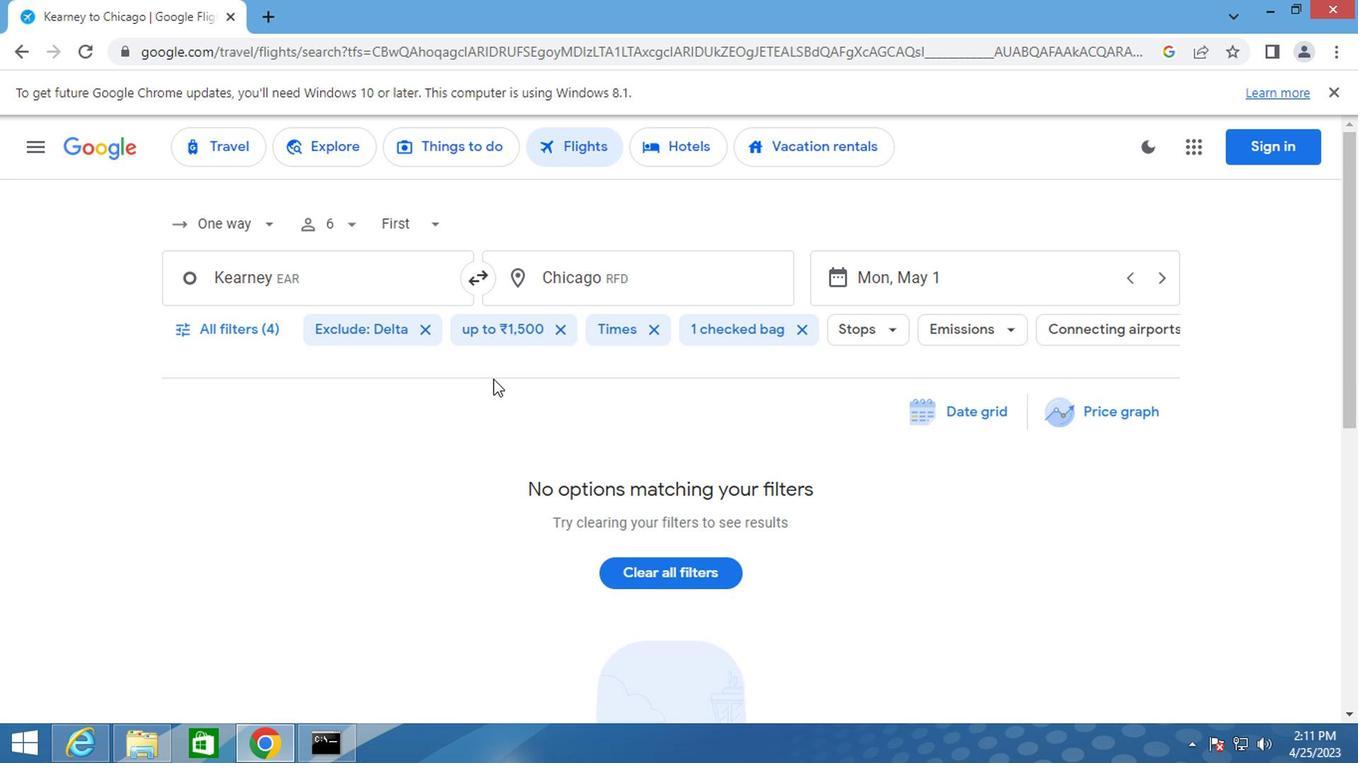 
